 Task: Add an event with the title Second Strategy Discussion Meeting, date '2023/12/18', time 8:30 AM to 10:30 AMand add a description: Participants will learn how to provide feedback and constructive criticism in a constructive and respectful manner. They will practice giving and receiving feedback, focusing on specific behaviors and outcomes, and offering suggestions for improvement., put the event into Blue category, logged in from the account softage.2@softage.netand send the event invitation to softage.9@softage.net and softage.10@softage.net. Set a reminder for the event 30 minutes before
Action: Mouse moved to (114, 109)
Screenshot: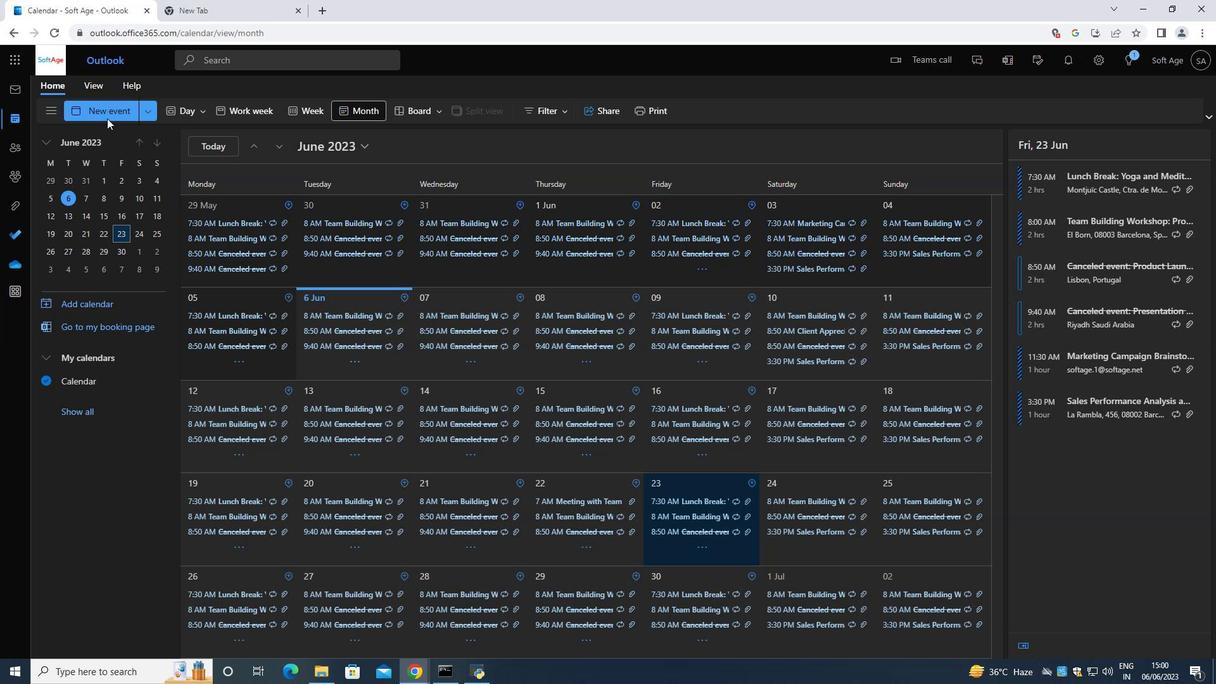 
Action: Mouse pressed left at (114, 109)
Screenshot: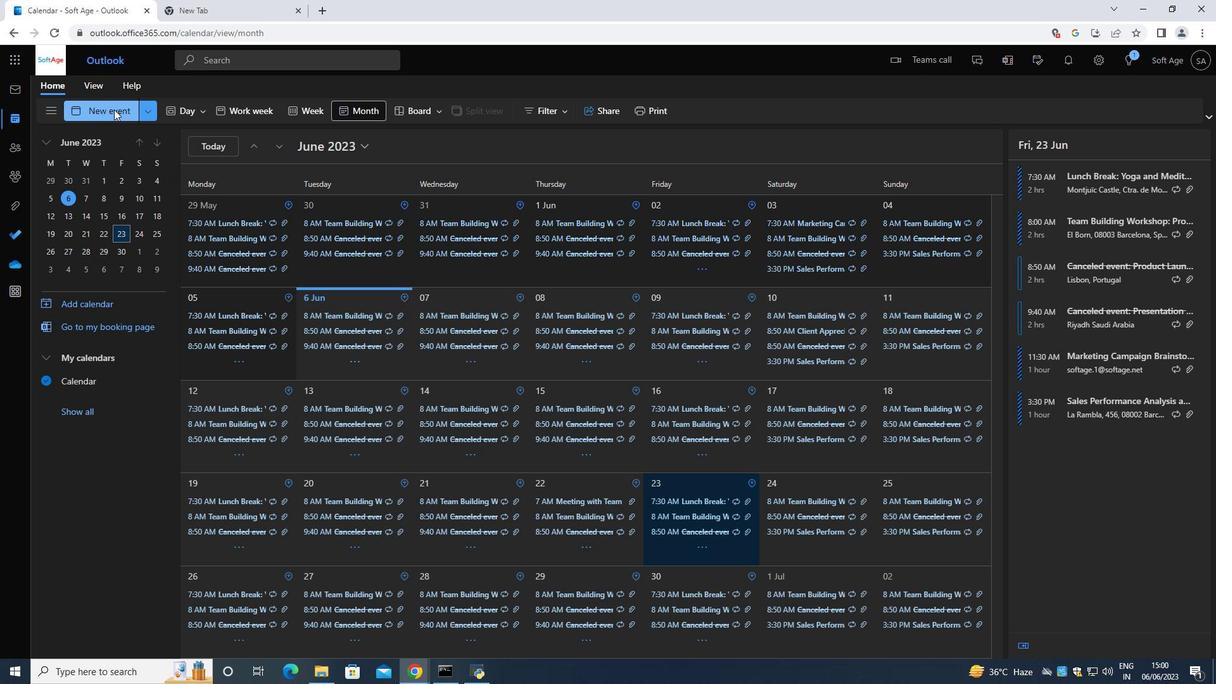 
Action: Mouse moved to (513, 129)
Screenshot: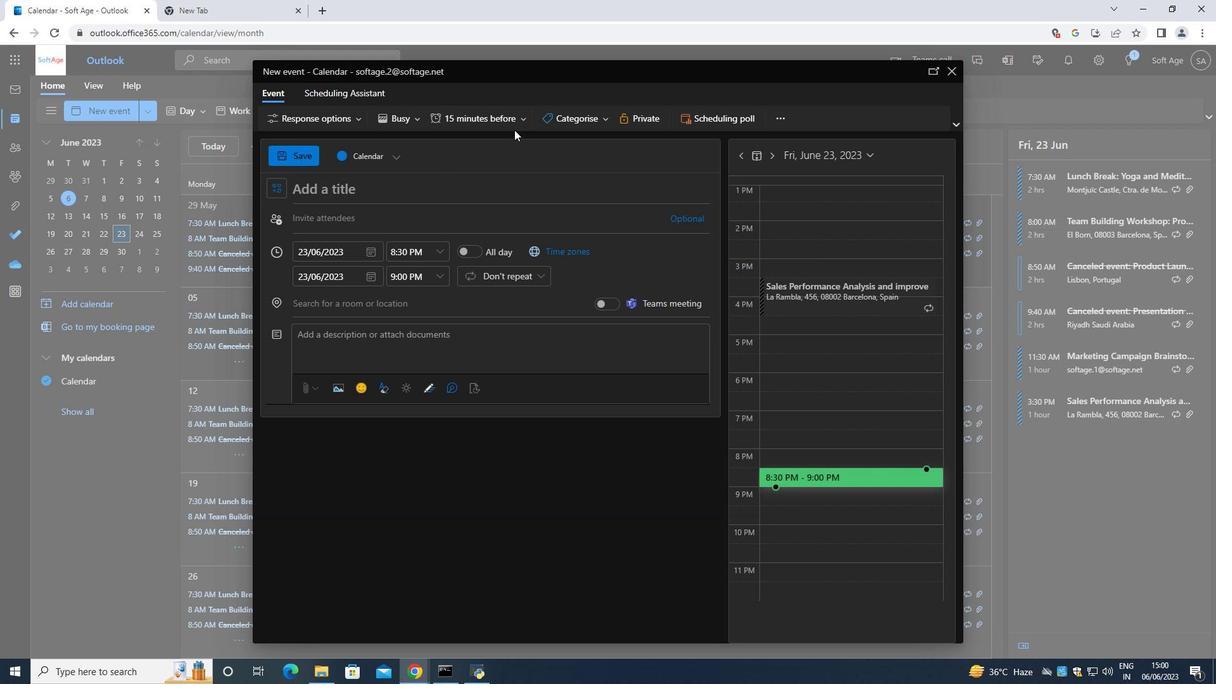 
Action: Key pressed <Key.shift>Second<Key.space><Key.shift>D<Key.backspace>Strategy<Key.space><Key.shift><Key.shift><Key.shift><Key.shift><Key.shift><Key.shift><Key.shift><Key.shift><Key.shift><Key.shift><Key.shift>Discussion<Key.space>
Screenshot: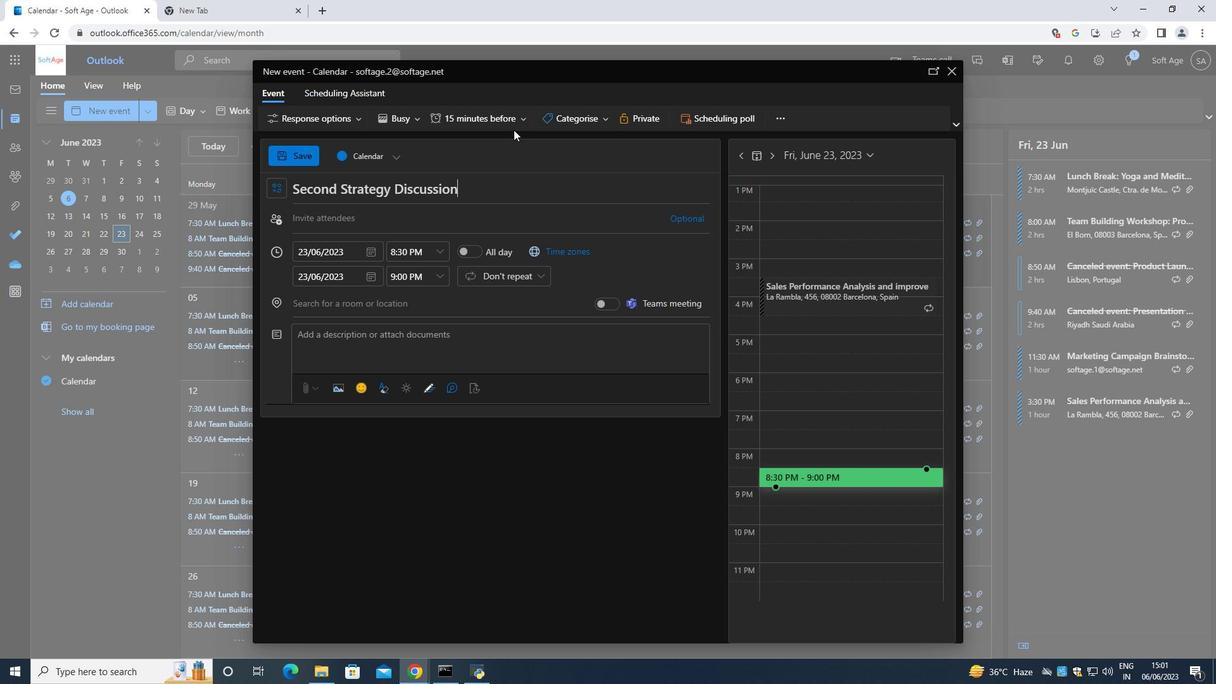 
Action: Mouse moved to (371, 250)
Screenshot: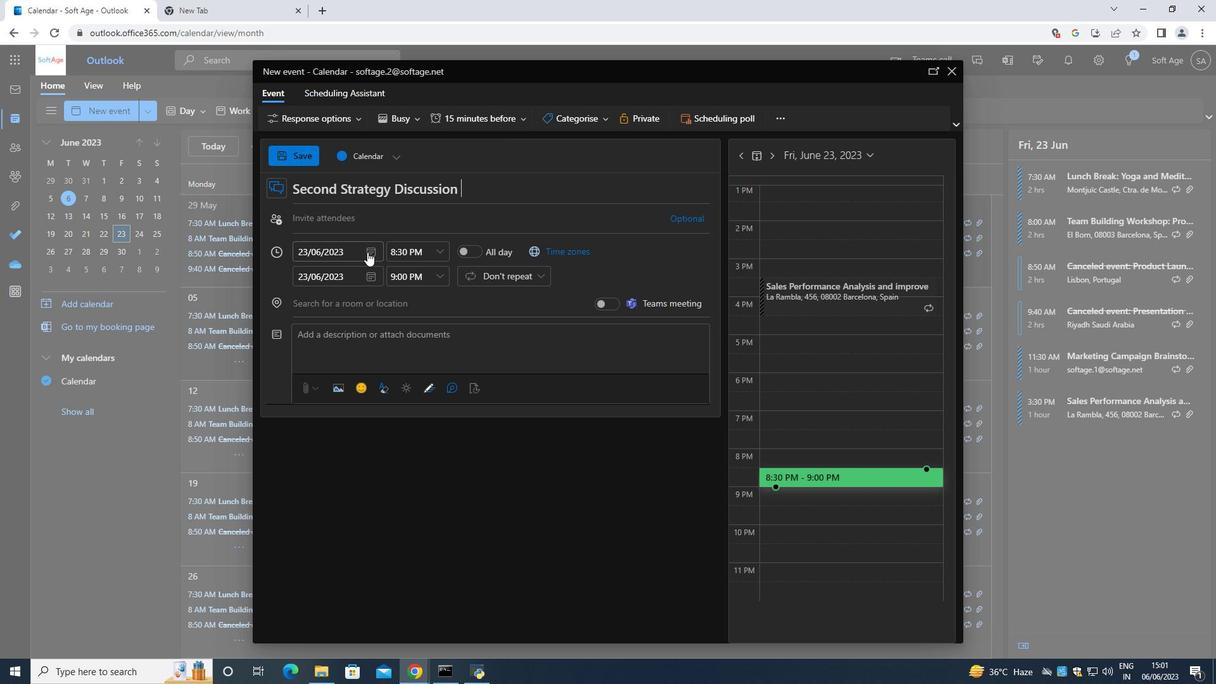 
Action: Mouse pressed left at (371, 250)
Screenshot: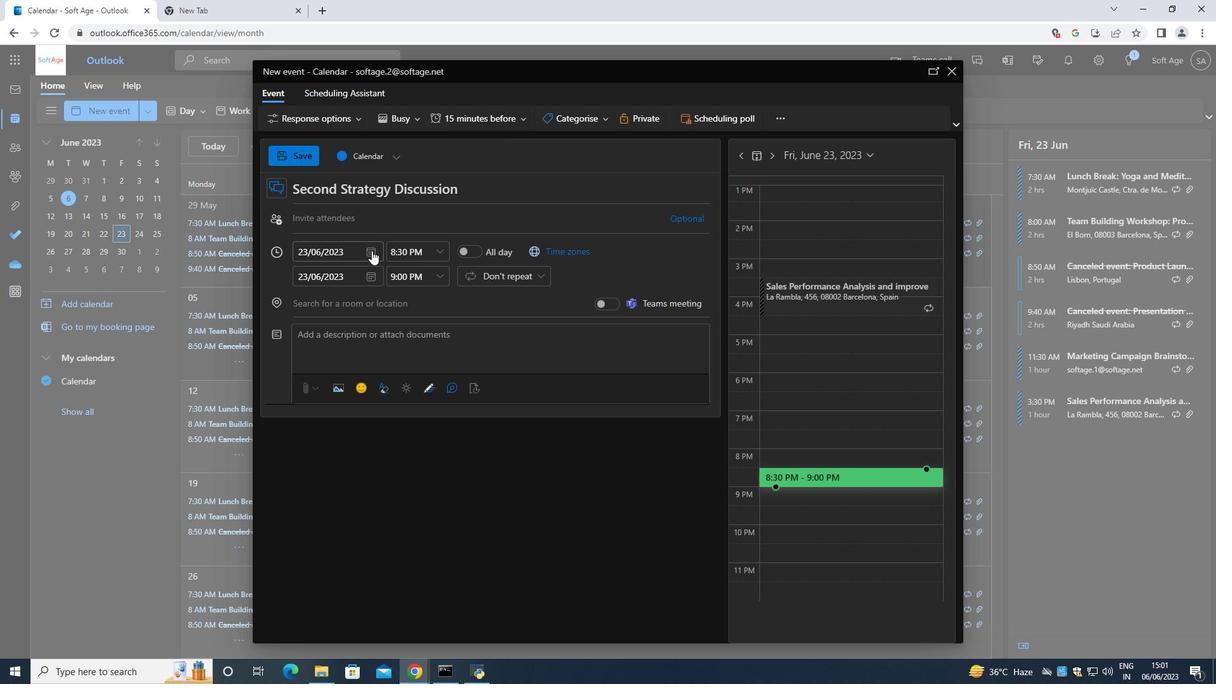 
Action: Mouse moved to (411, 277)
Screenshot: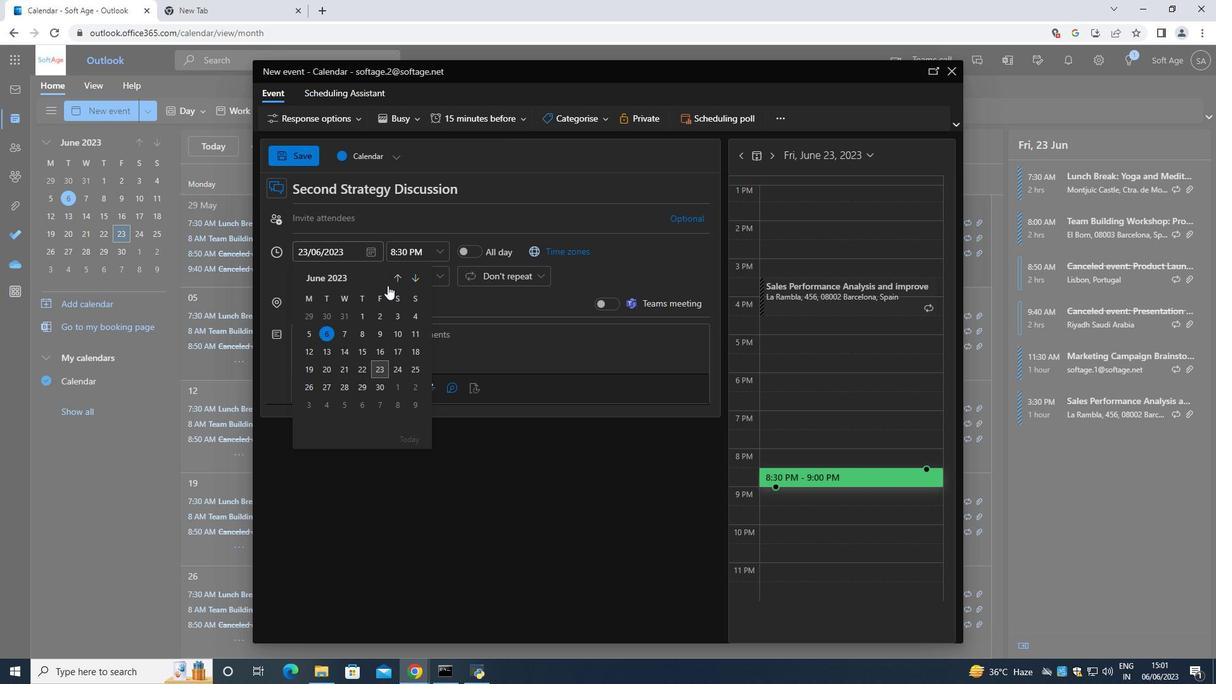 
Action: Mouse pressed left at (411, 277)
Screenshot: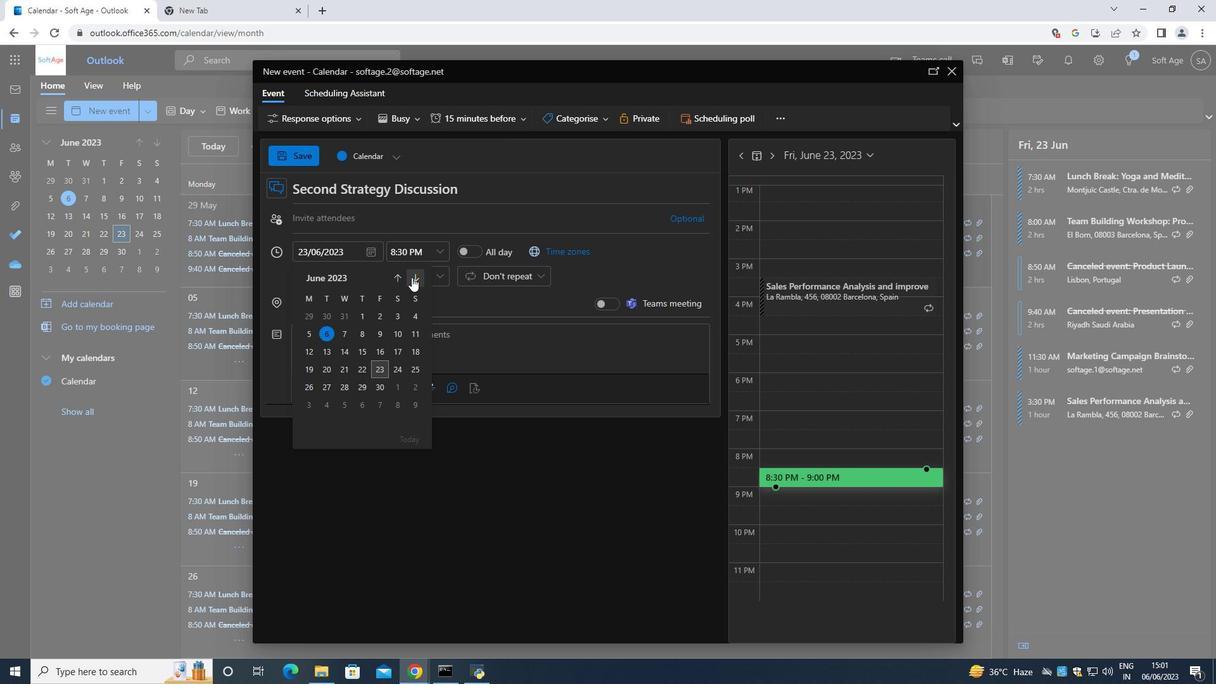 
Action: Mouse moved to (411, 276)
Screenshot: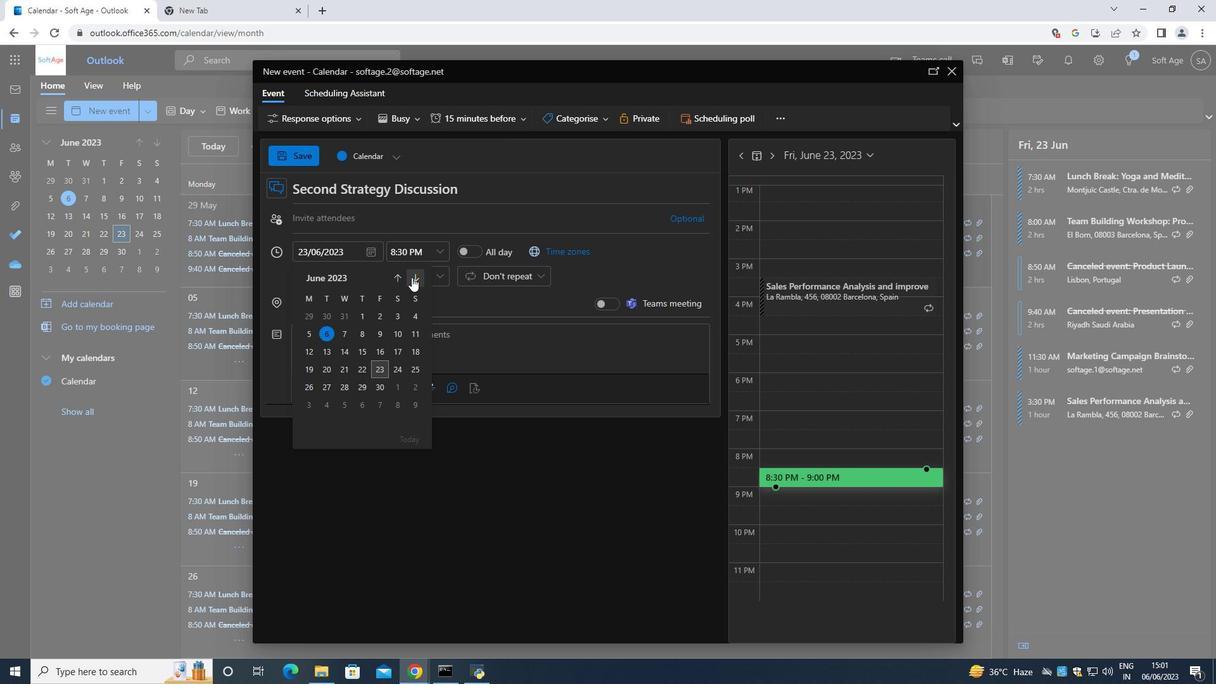 
Action: Mouse pressed left at (411, 276)
Screenshot: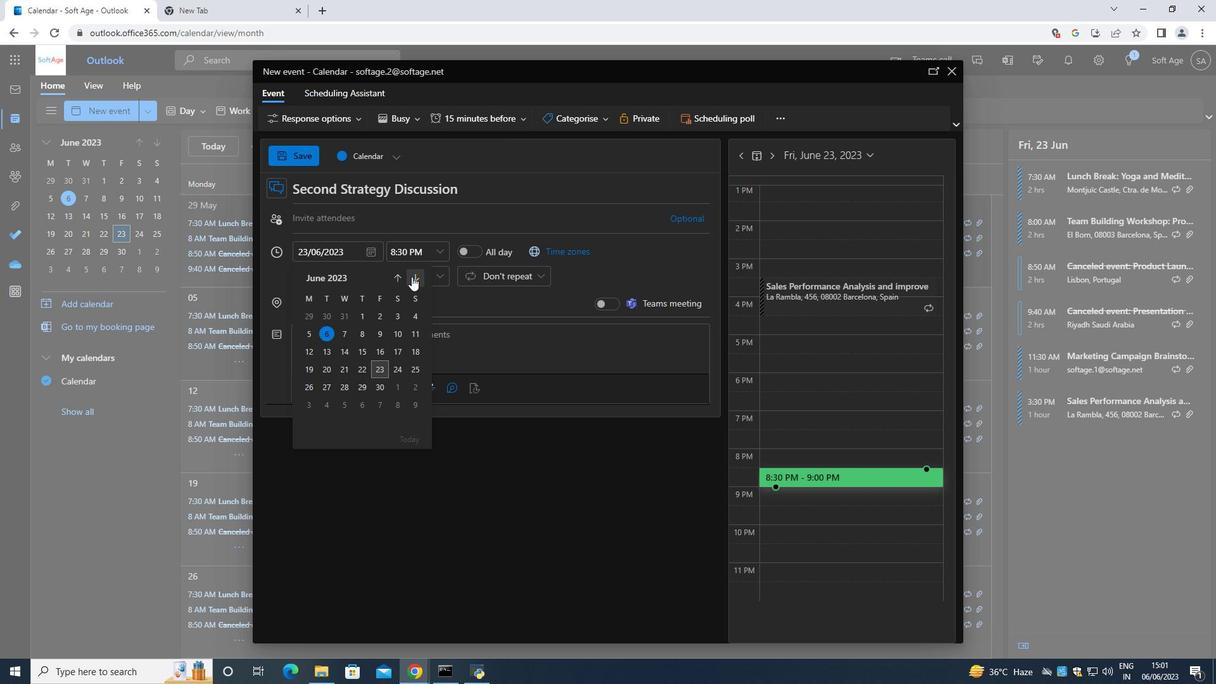 
Action: Mouse pressed left at (411, 276)
Screenshot: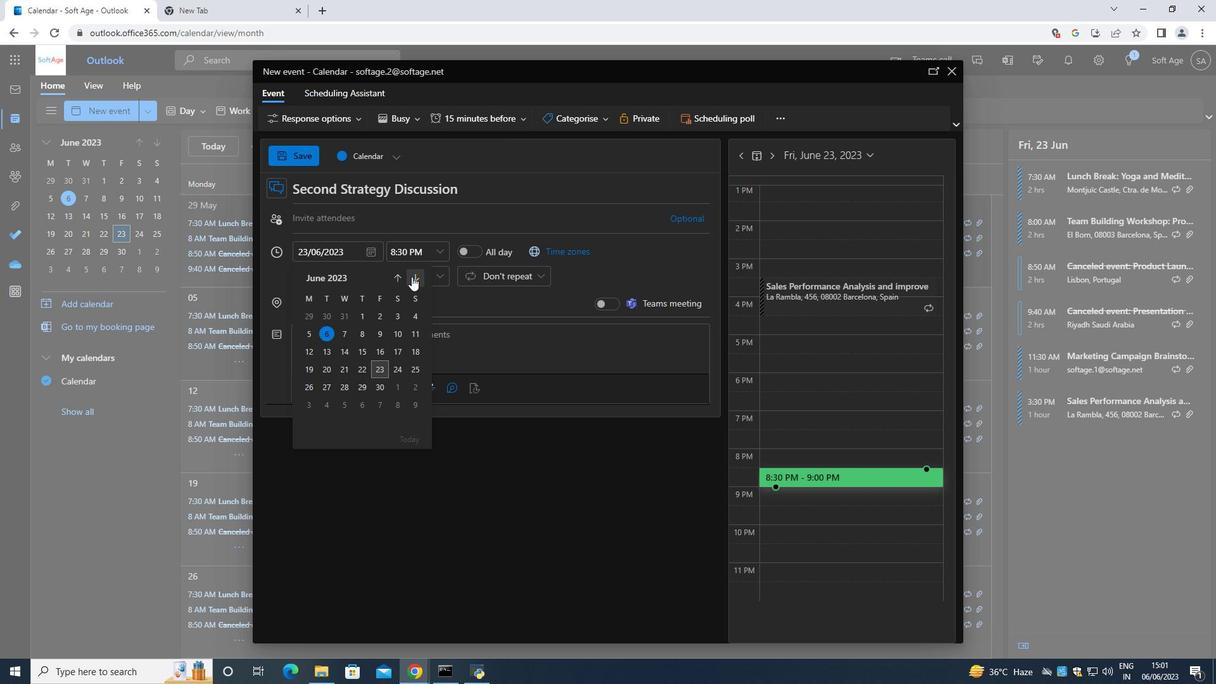 
Action: Mouse pressed left at (411, 276)
Screenshot: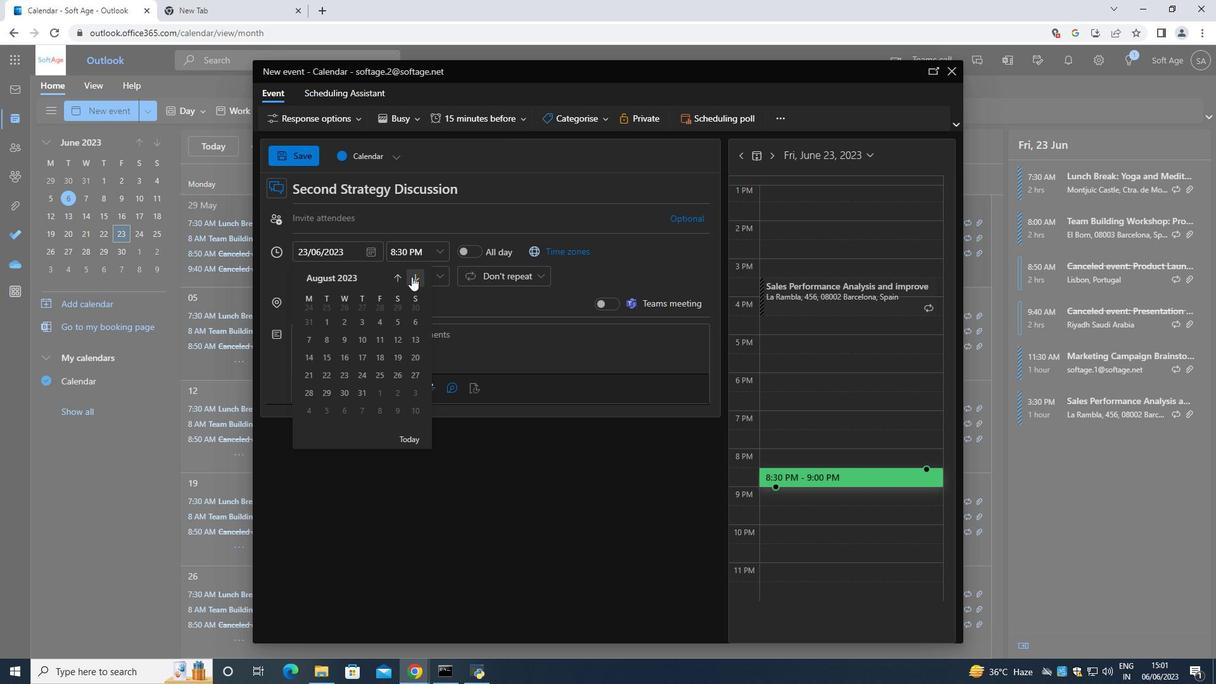 
Action: Mouse pressed left at (411, 276)
Screenshot: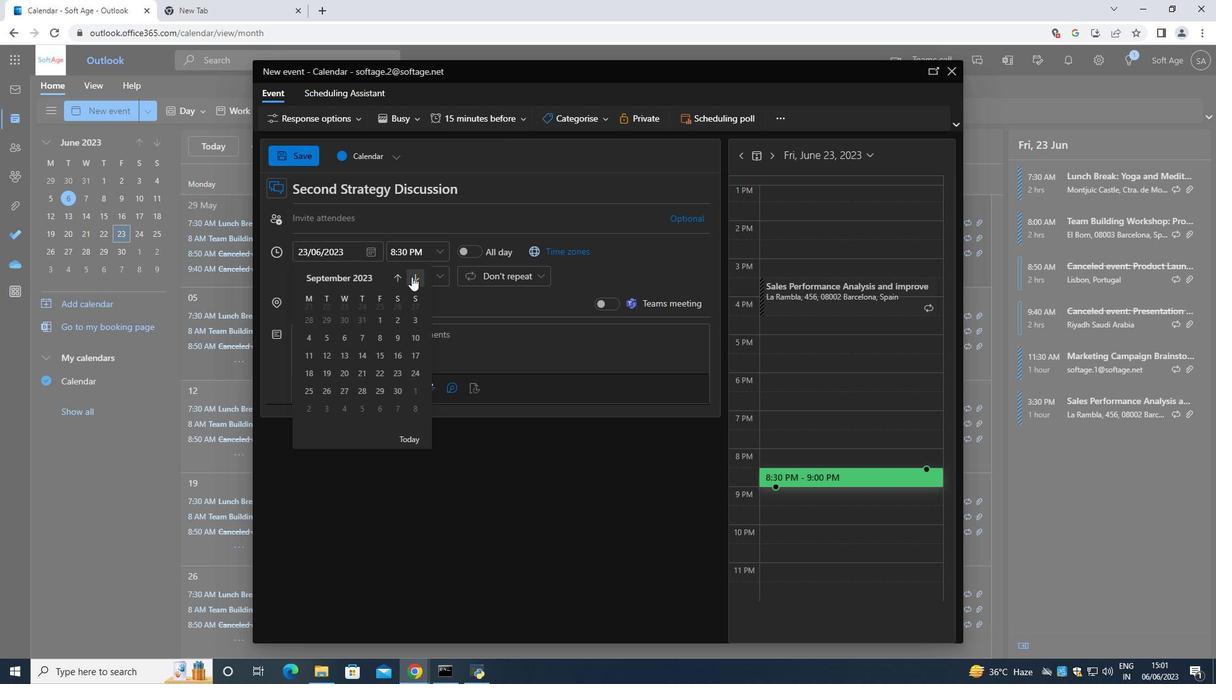 
Action: Mouse moved to (411, 276)
Screenshot: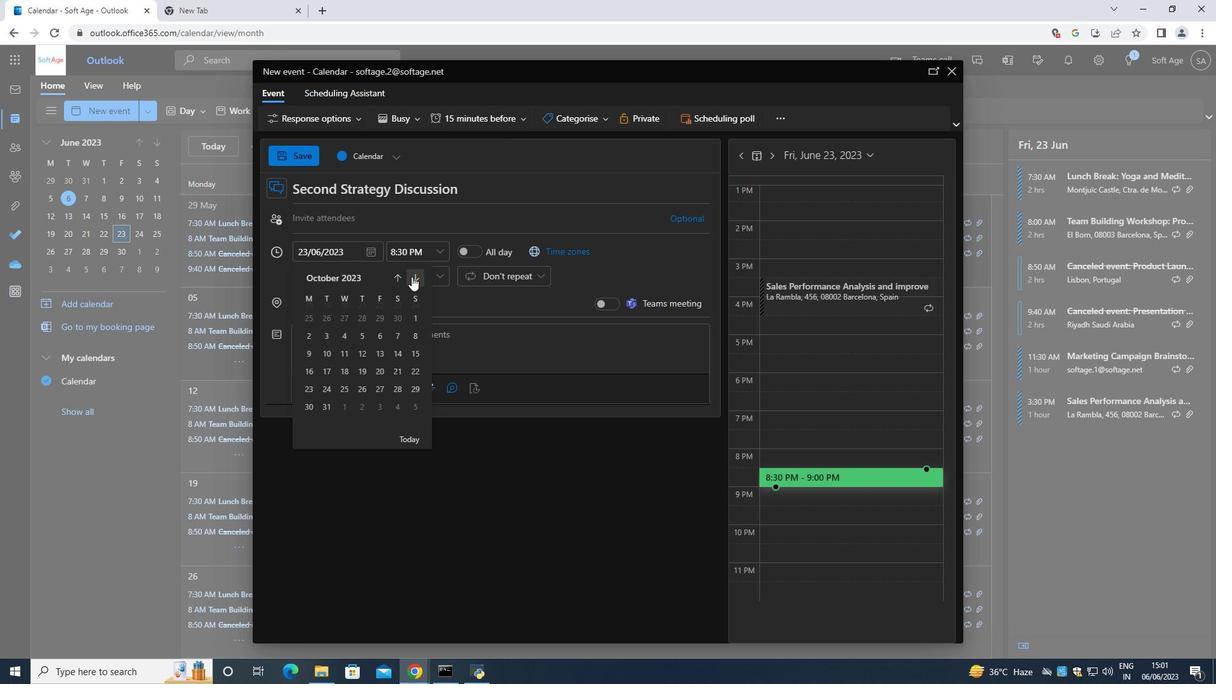 
Action: Mouse pressed left at (411, 276)
Screenshot: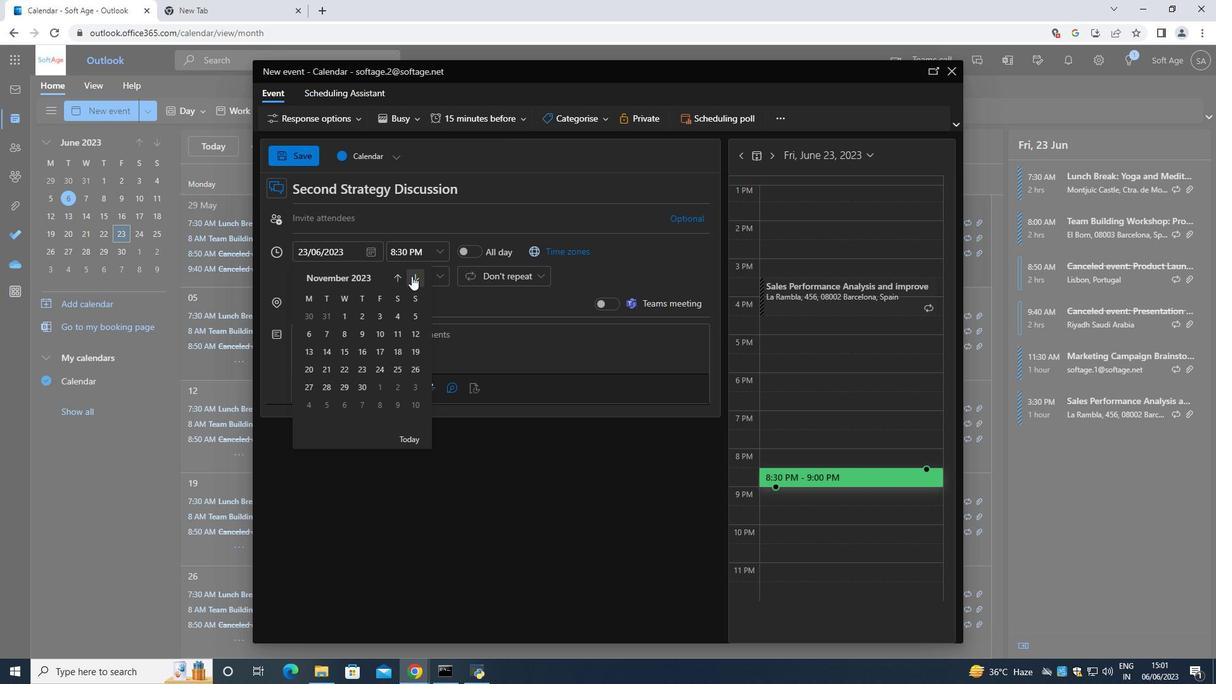 
Action: Mouse moved to (313, 371)
Screenshot: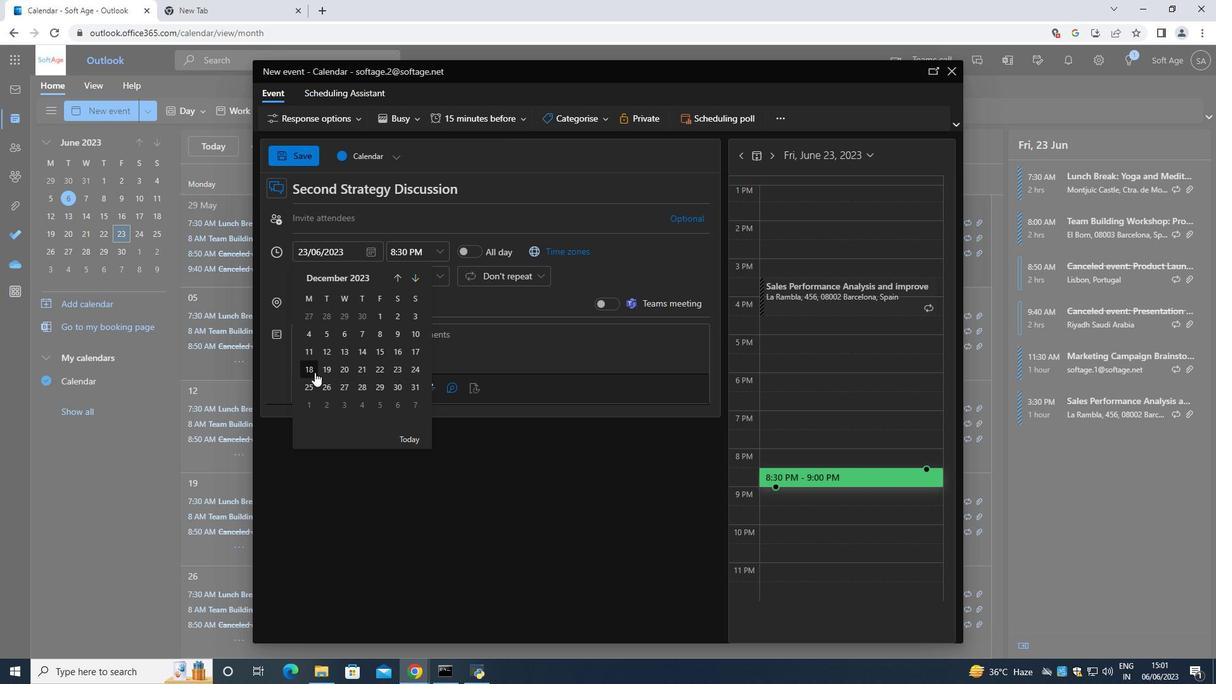 
Action: Mouse pressed left at (313, 371)
Screenshot: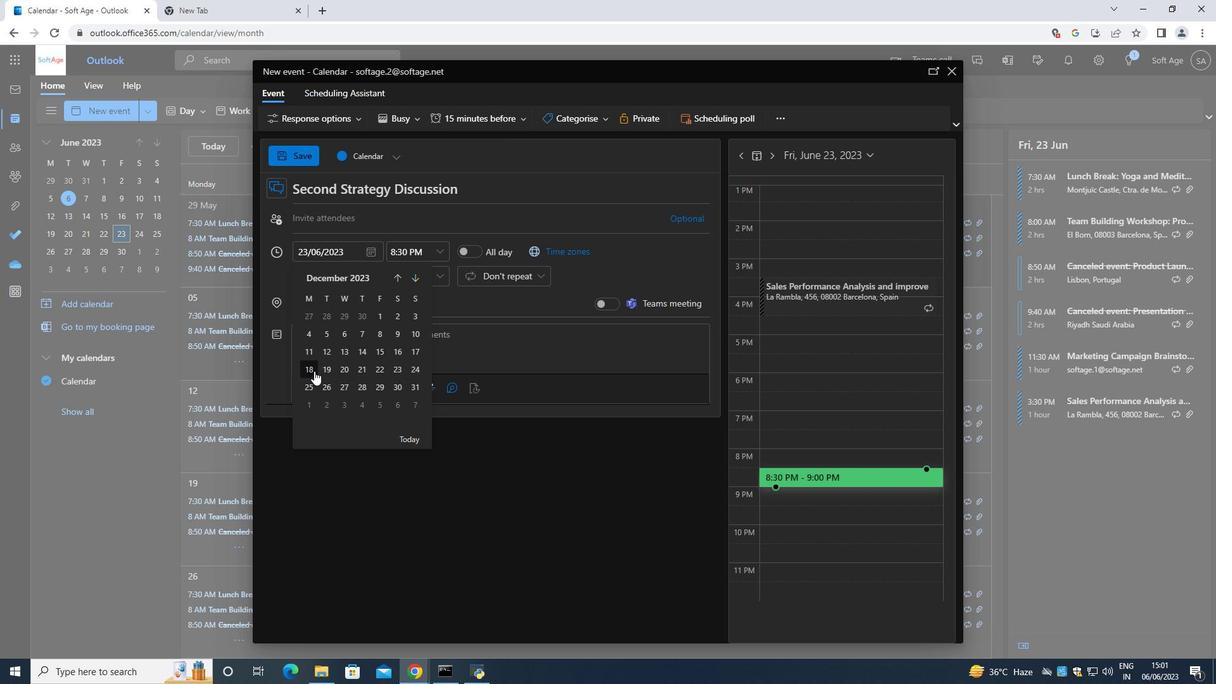 
Action: Mouse moved to (437, 248)
Screenshot: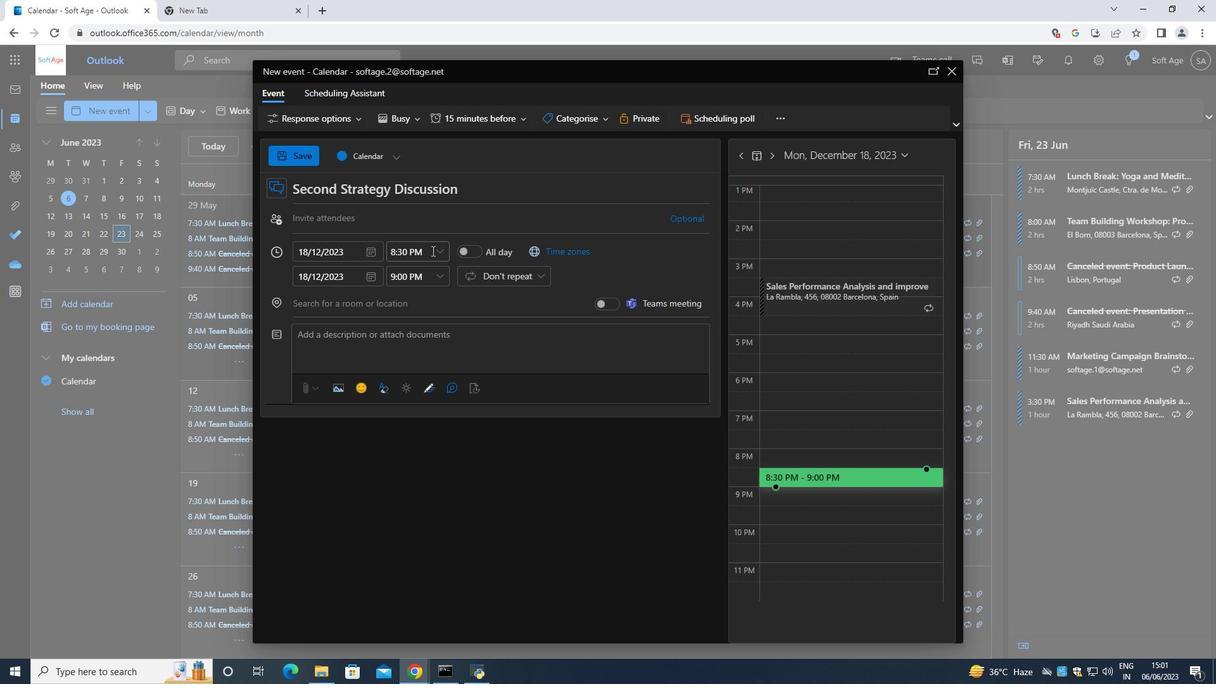 
Action: Mouse pressed left at (437, 248)
Screenshot: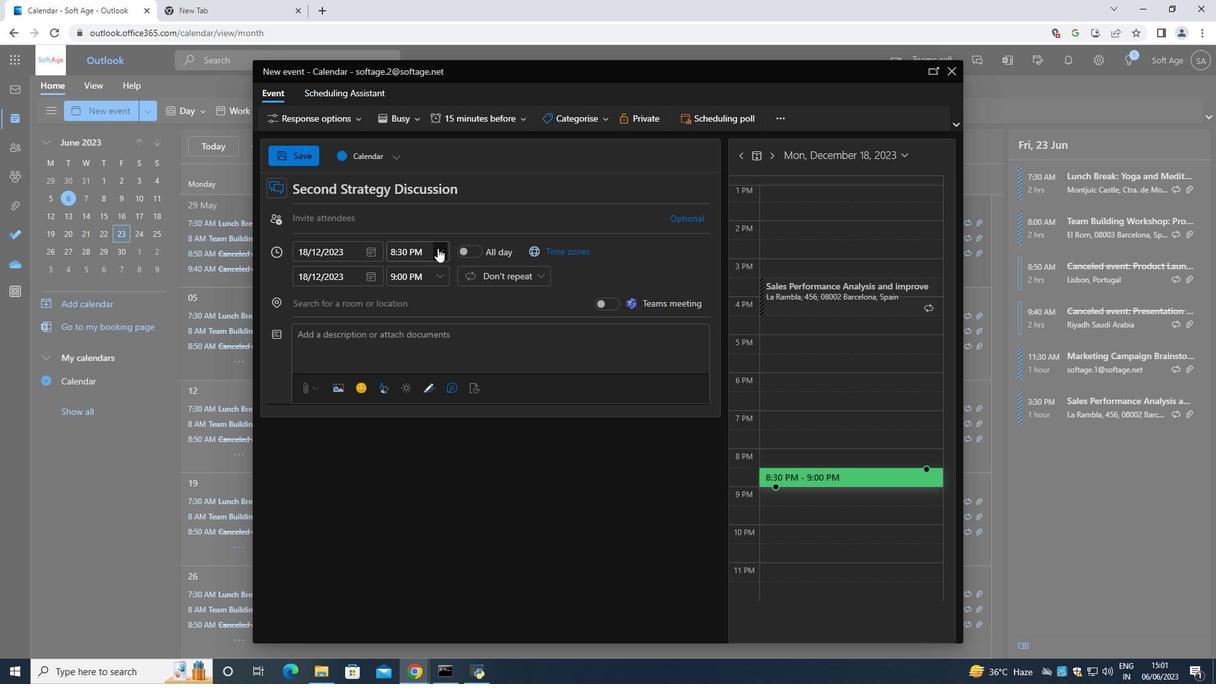
Action: Mouse moved to (428, 294)
Screenshot: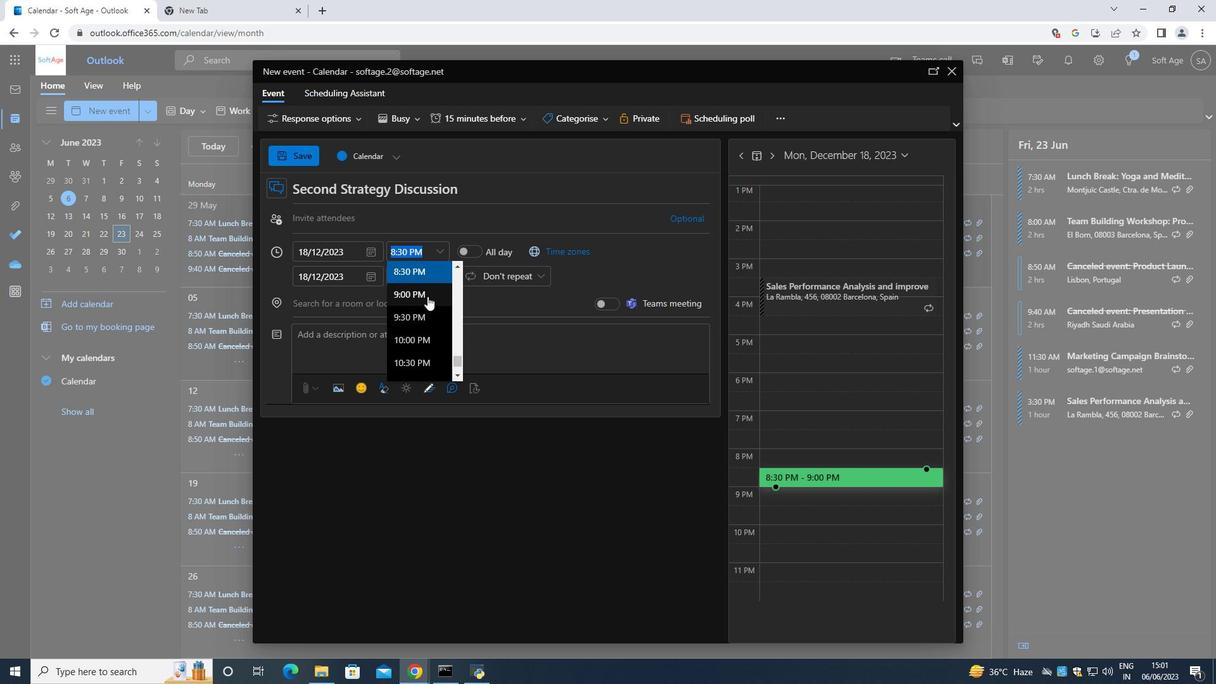 
Action: Mouse scrolled (428, 295) with delta (0, 0)
Screenshot: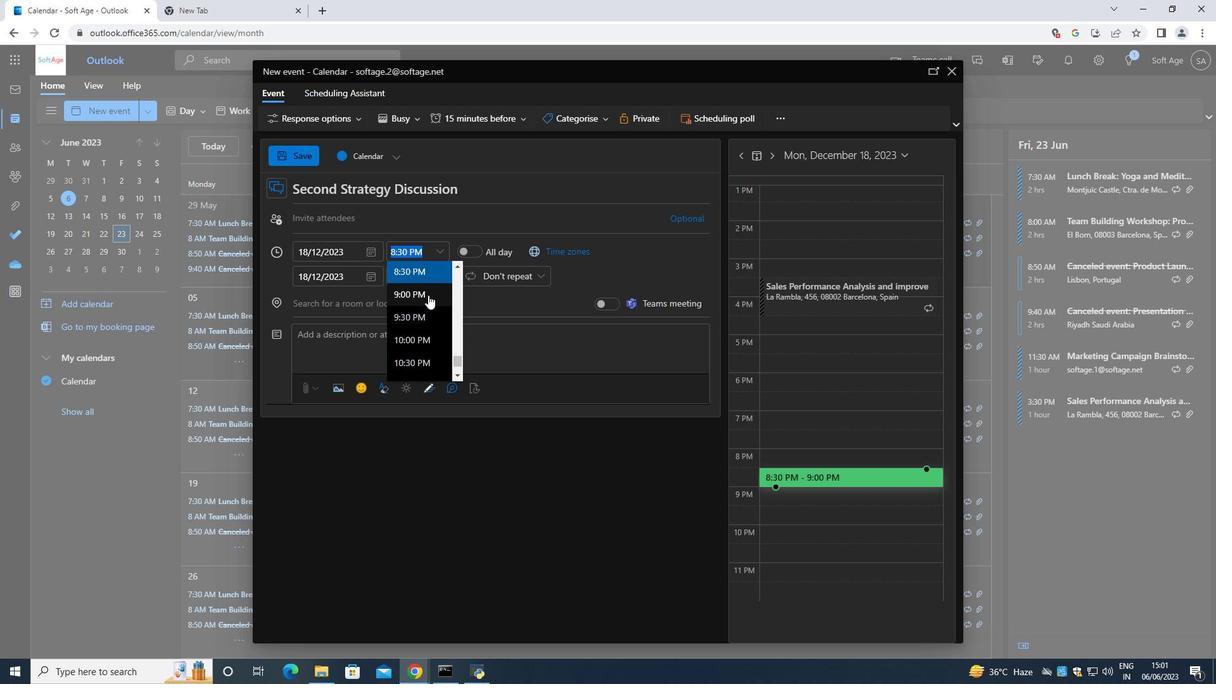 
Action: Mouse moved to (428, 294)
Screenshot: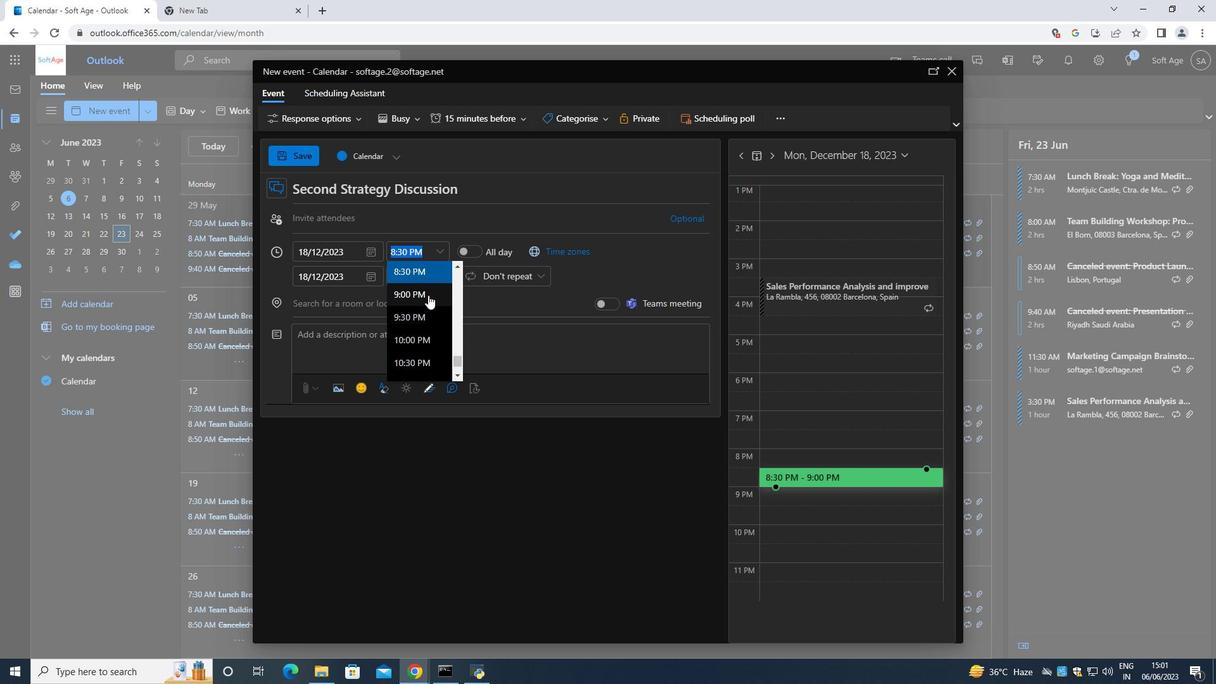 
Action: Mouse scrolled (428, 295) with delta (0, 0)
Screenshot: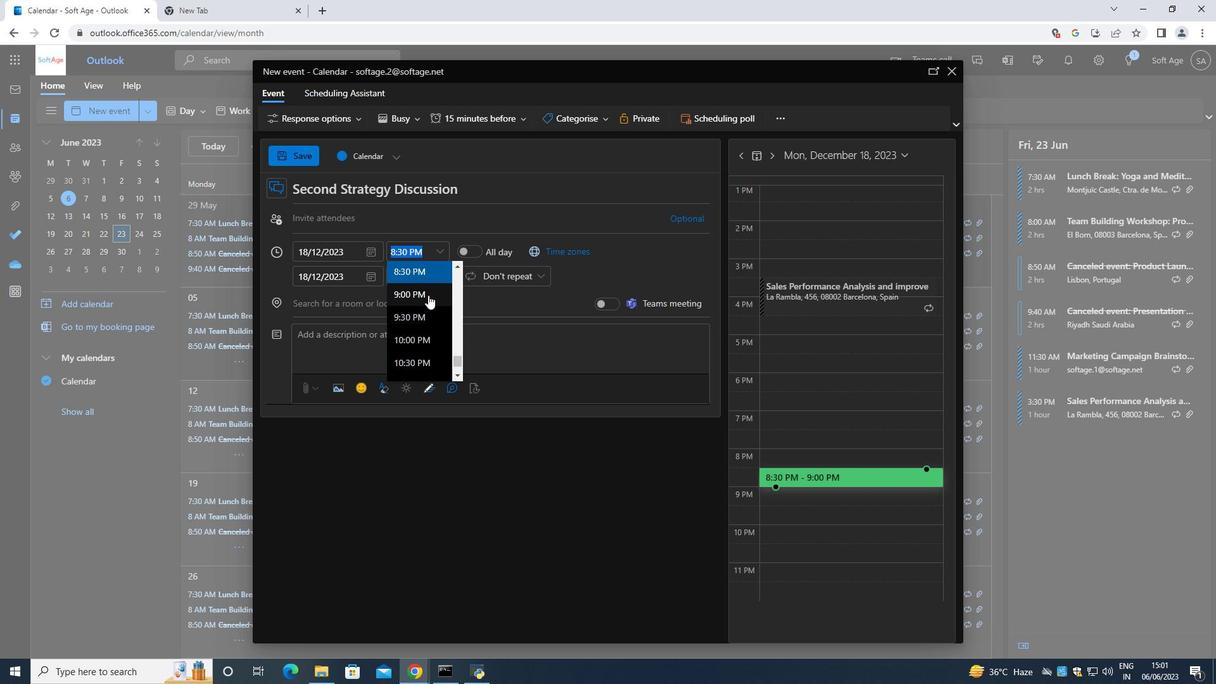 
Action: Mouse scrolled (428, 295) with delta (0, 0)
Screenshot: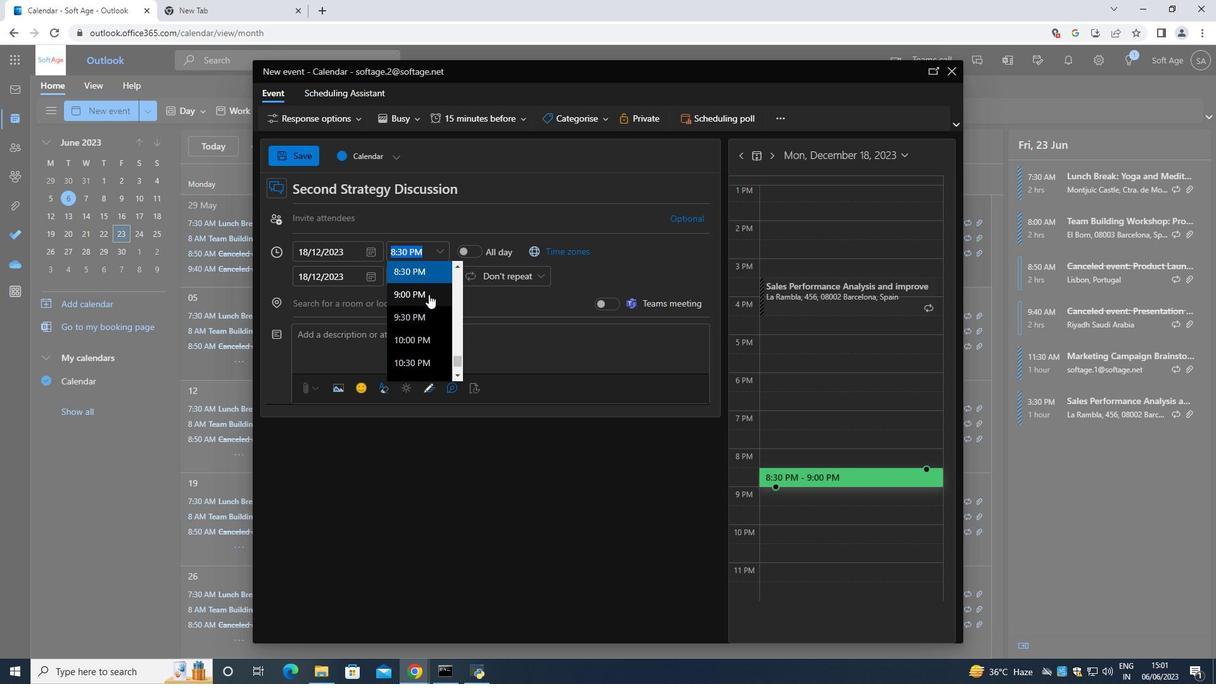 
Action: Mouse scrolled (428, 295) with delta (0, 0)
Screenshot: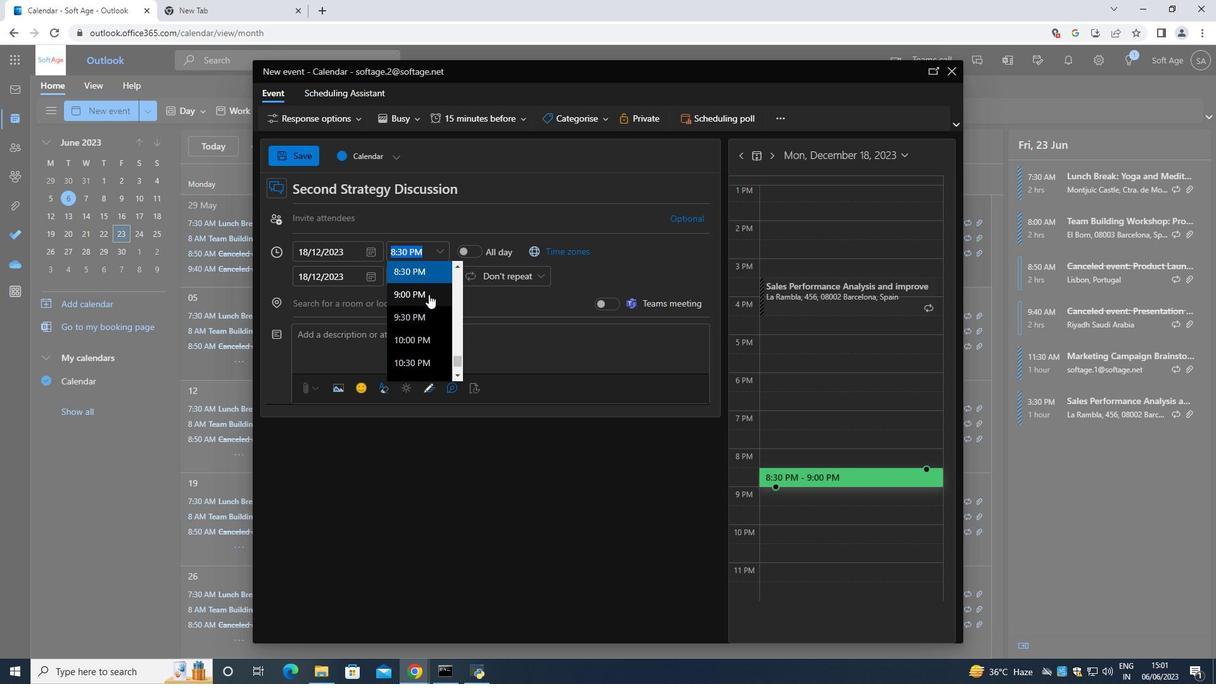 
Action: Mouse moved to (428, 292)
Screenshot: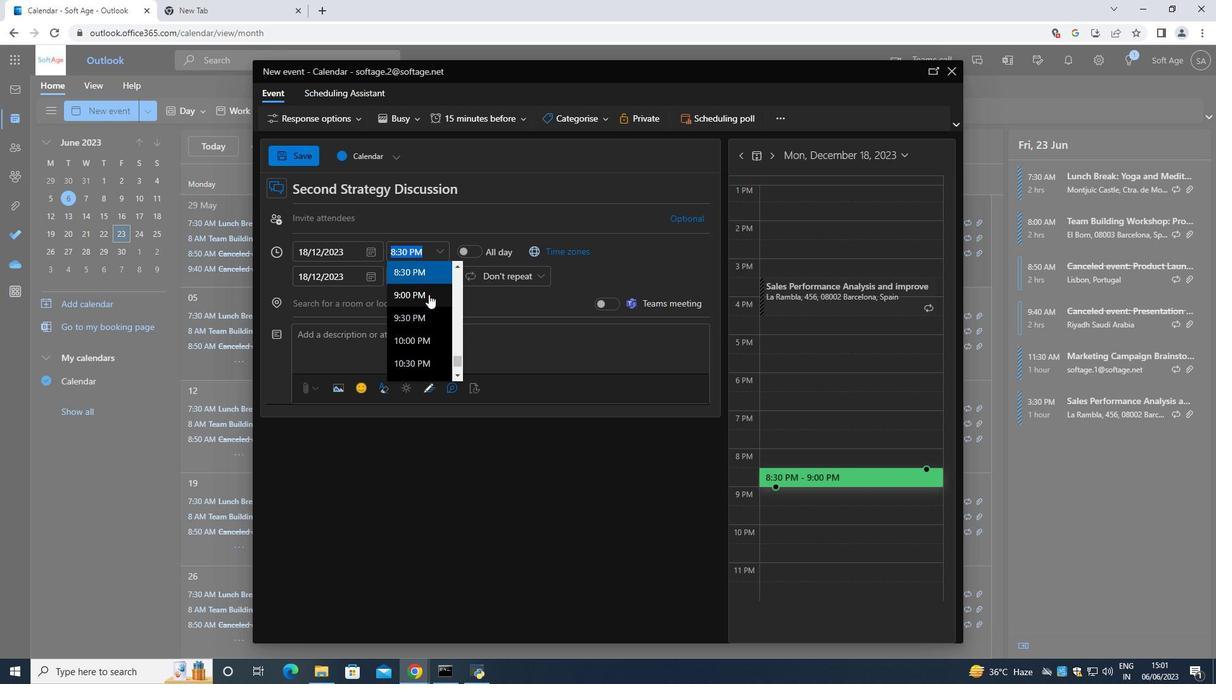 
Action: Mouse scrolled (428, 292) with delta (0, 0)
Screenshot: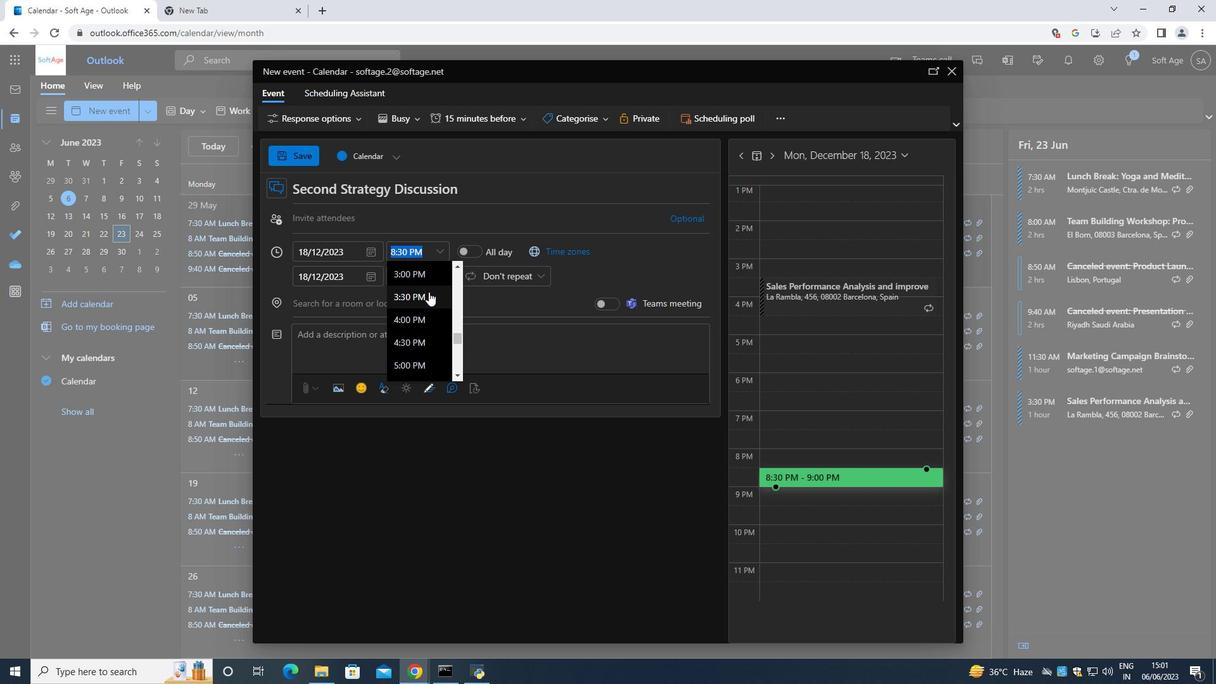 
Action: Mouse scrolled (428, 292) with delta (0, 0)
Screenshot: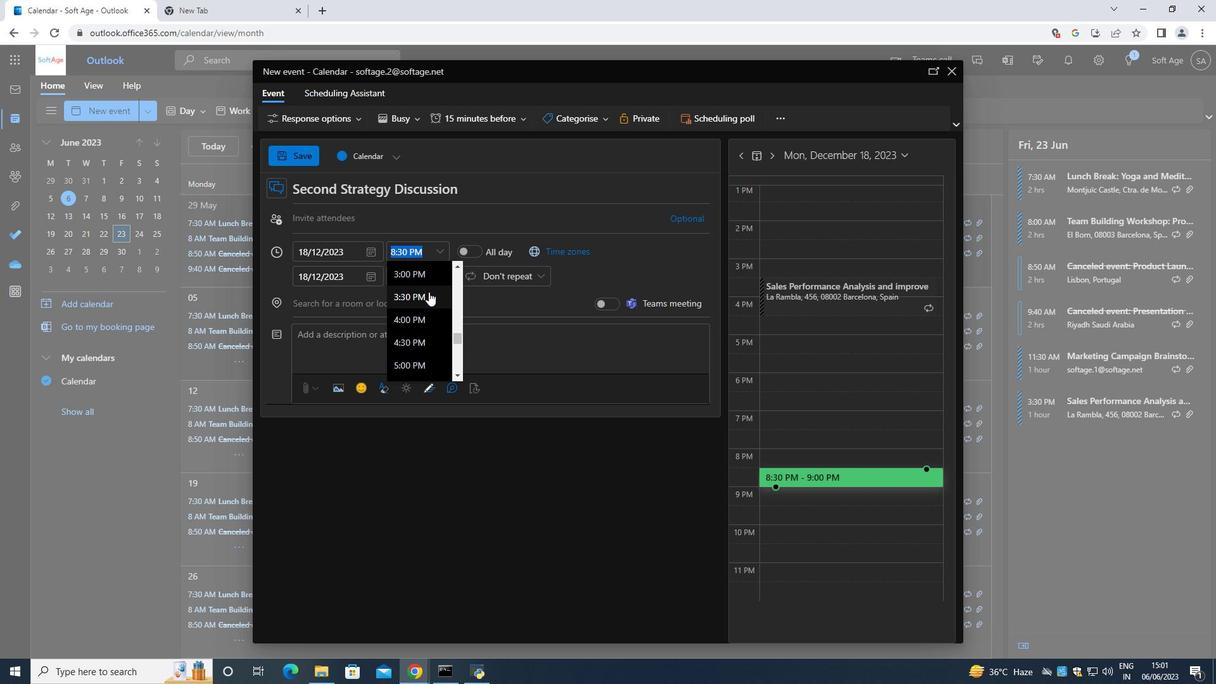 
Action: Mouse scrolled (428, 292) with delta (0, 0)
Screenshot: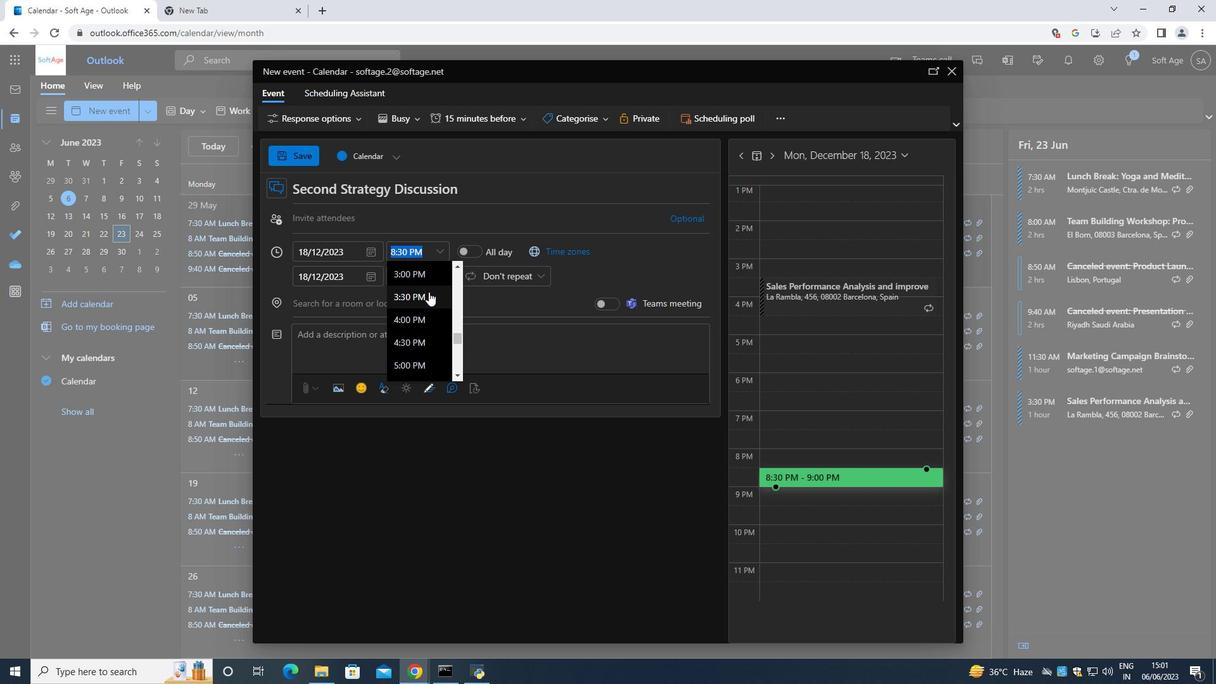 
Action: Mouse scrolled (428, 292) with delta (0, 0)
Screenshot: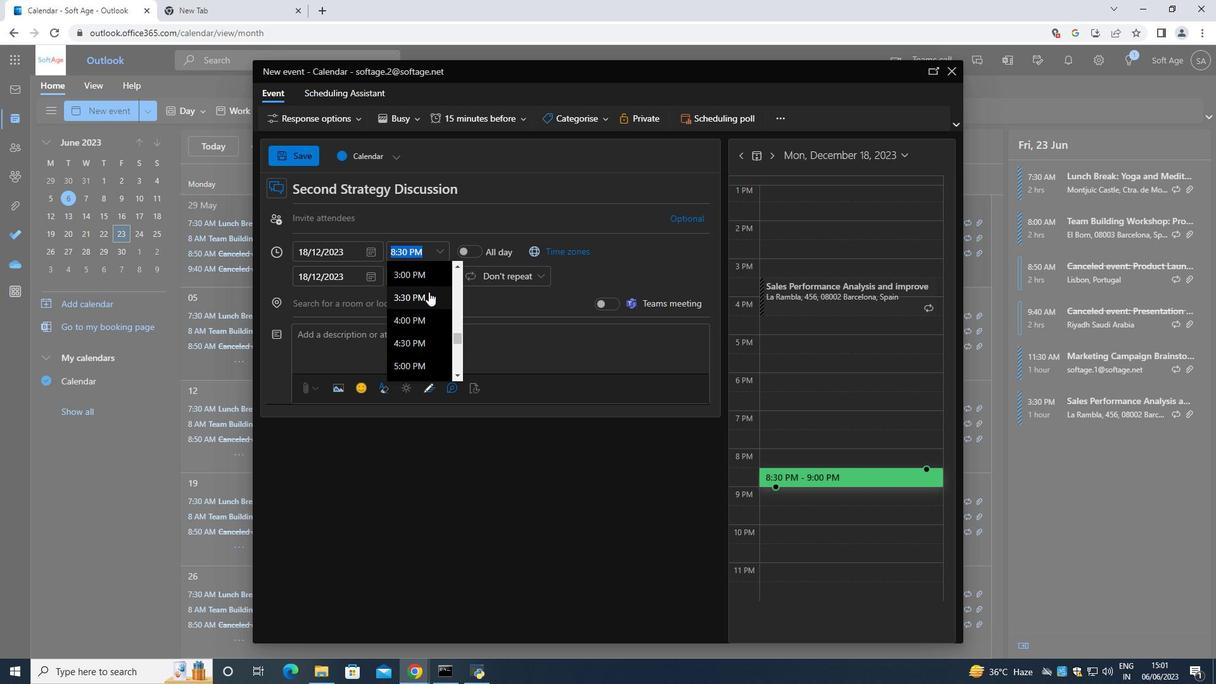 
Action: Mouse scrolled (428, 292) with delta (0, 0)
Screenshot: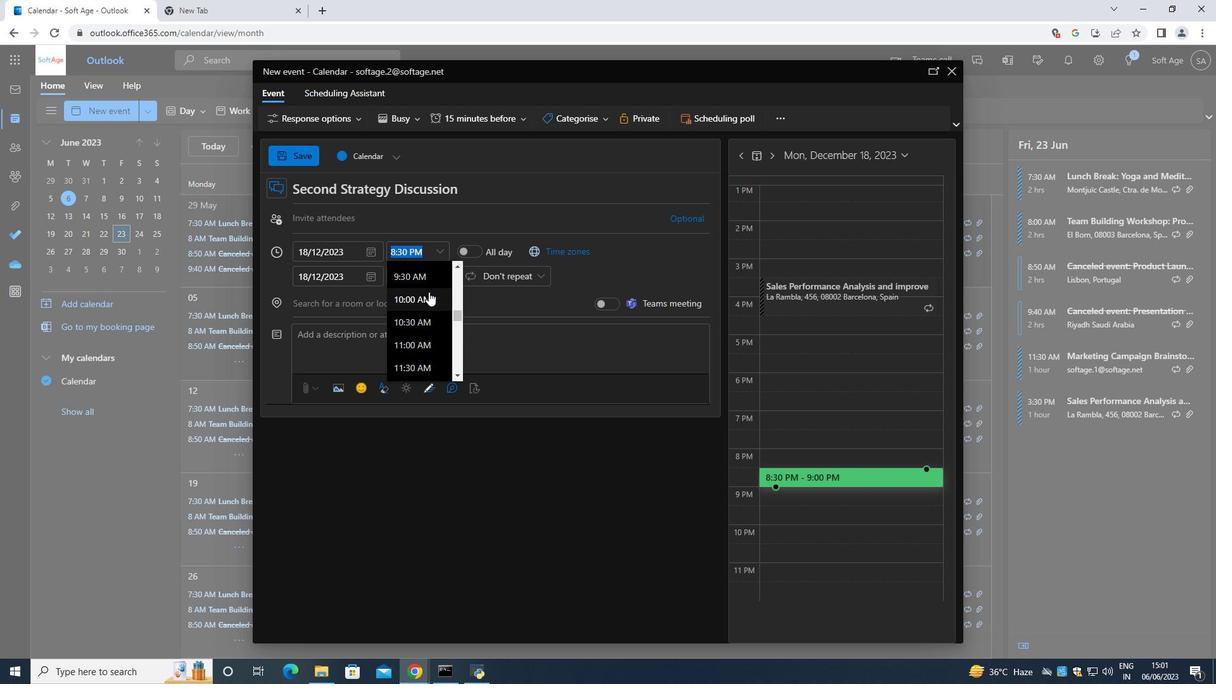 
Action: Mouse moved to (414, 285)
Screenshot: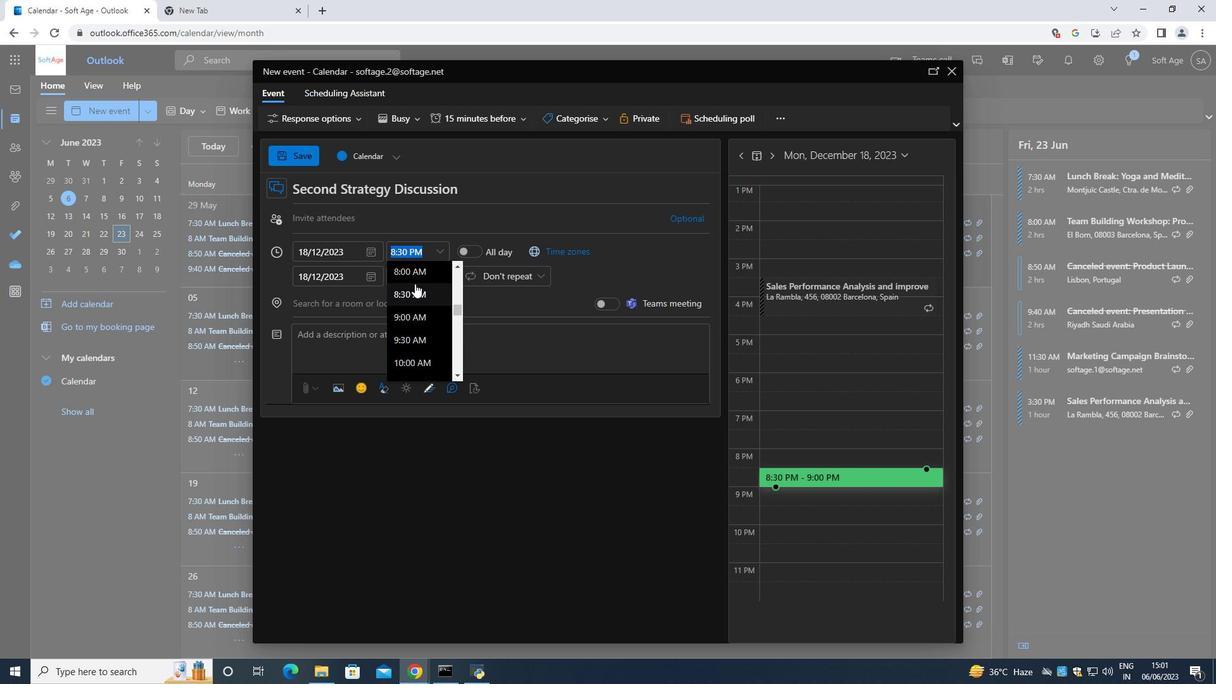
Action: Mouse pressed left at (414, 285)
Screenshot: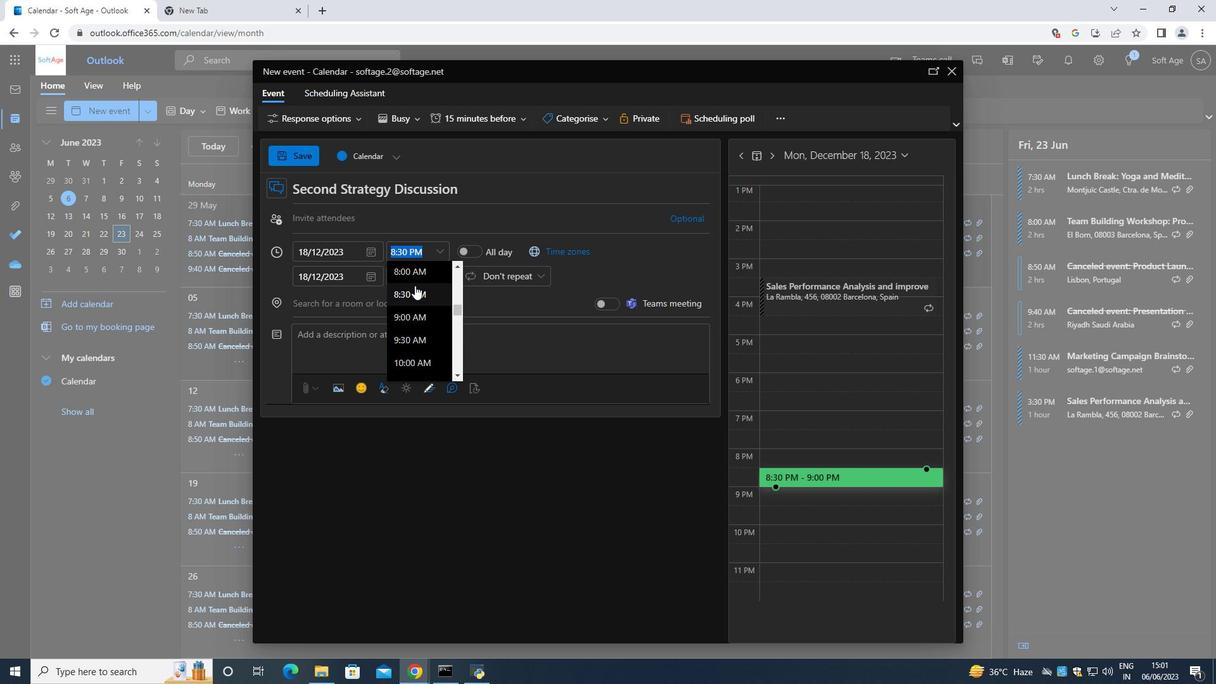 
Action: Mouse moved to (433, 281)
Screenshot: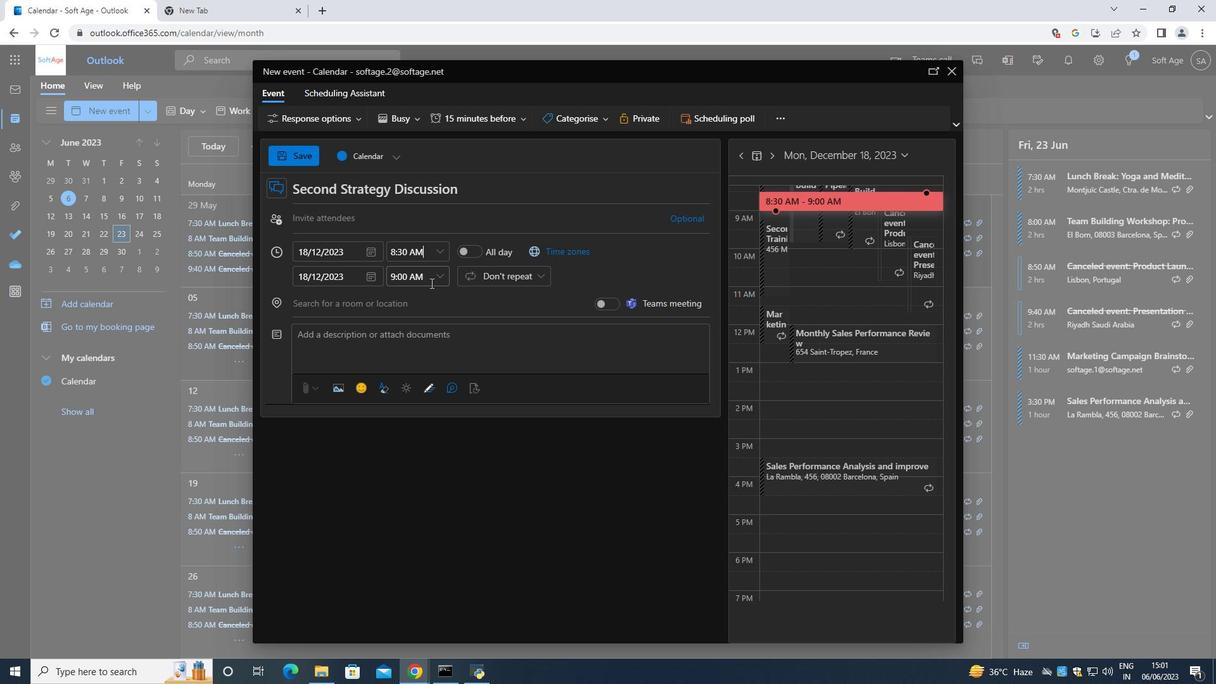 
Action: Mouse pressed left at (433, 281)
Screenshot: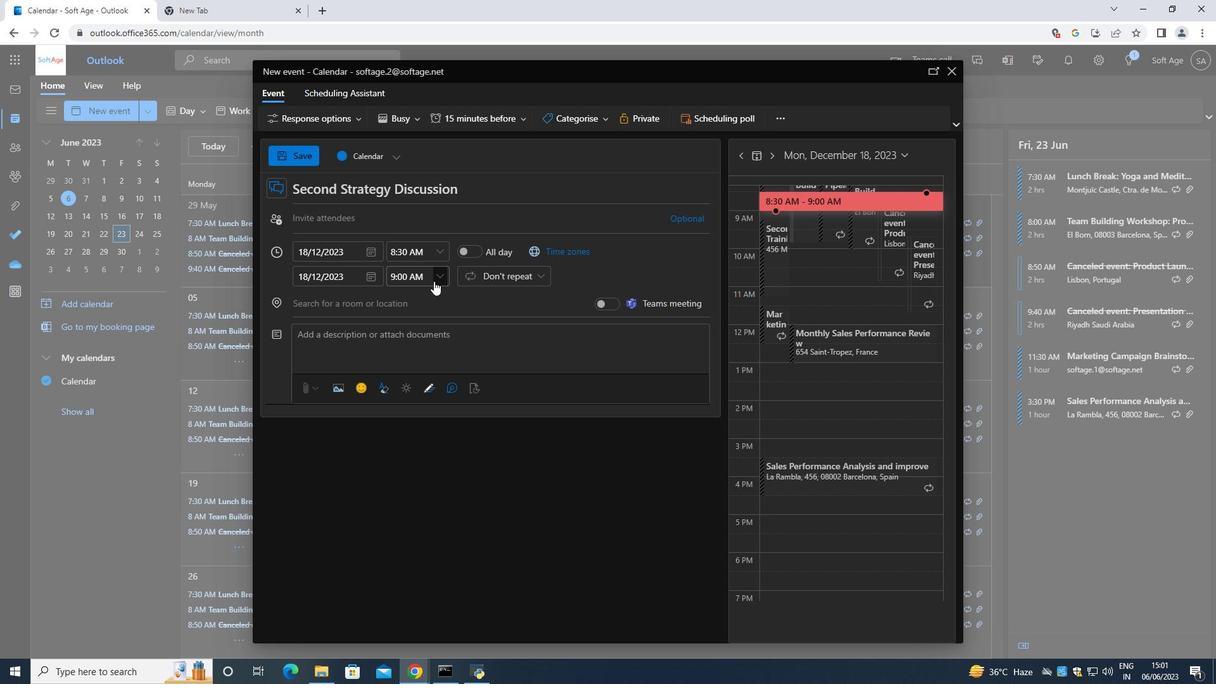 
Action: Mouse moved to (413, 364)
Screenshot: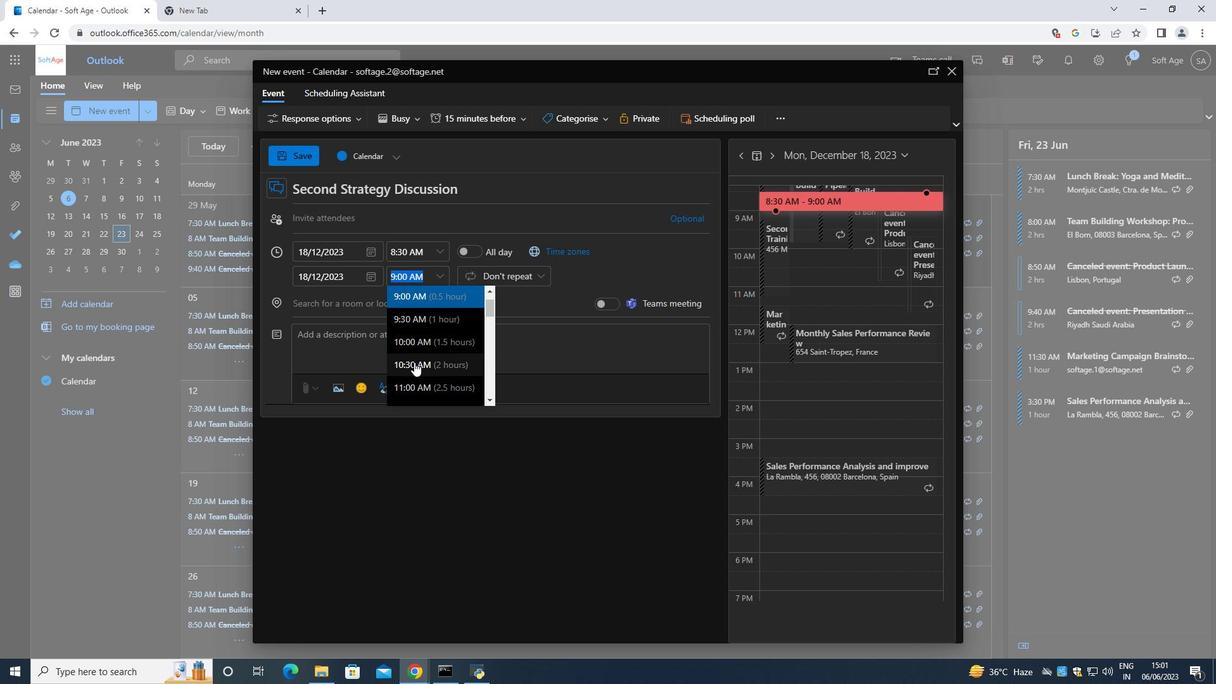 
Action: Mouse pressed left at (413, 364)
Screenshot: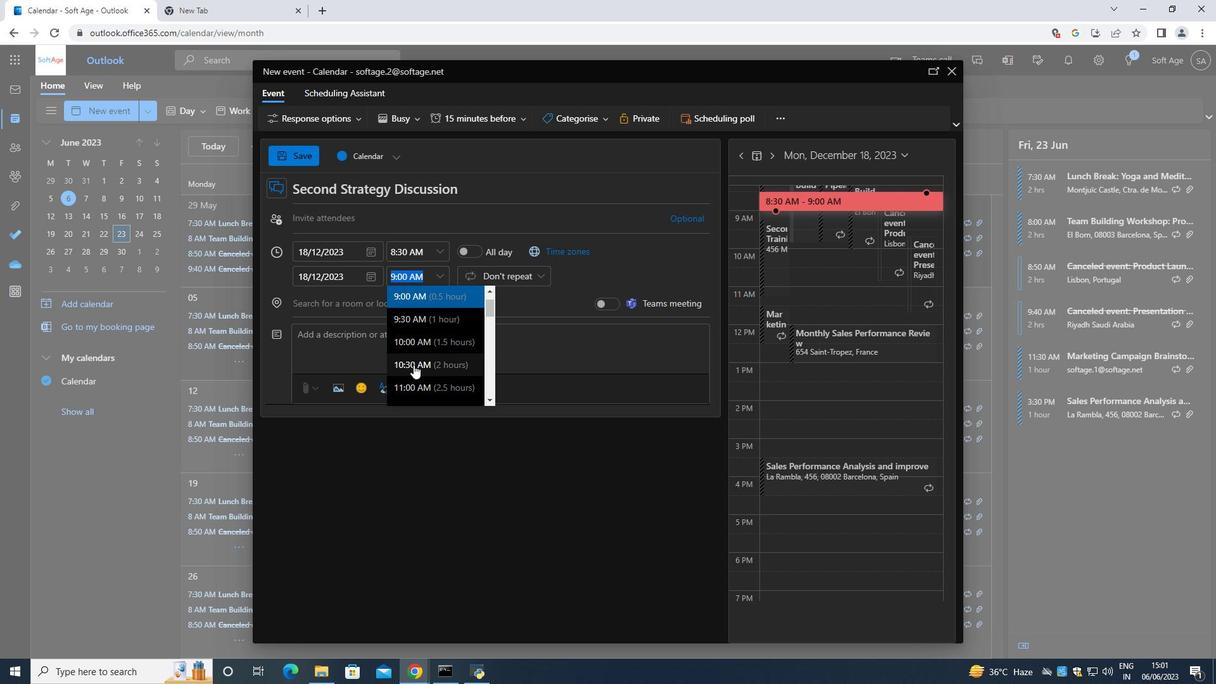 
Action: Mouse moved to (400, 353)
Screenshot: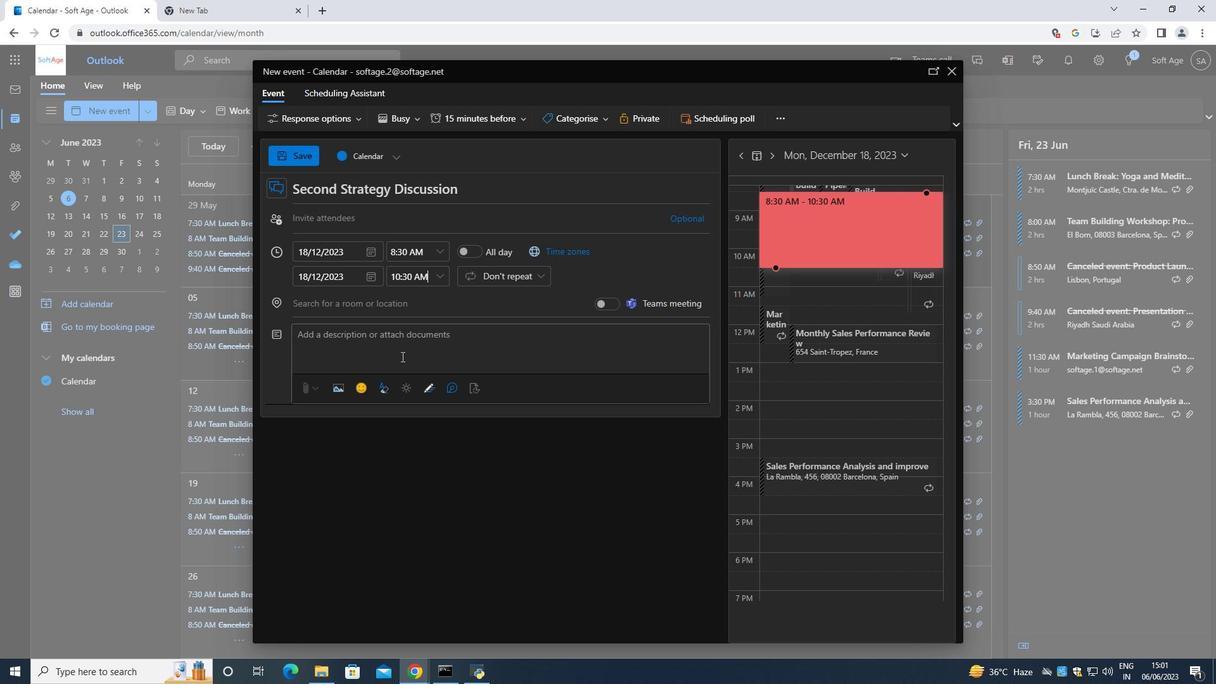 
Action: Mouse pressed left at (400, 353)
Screenshot: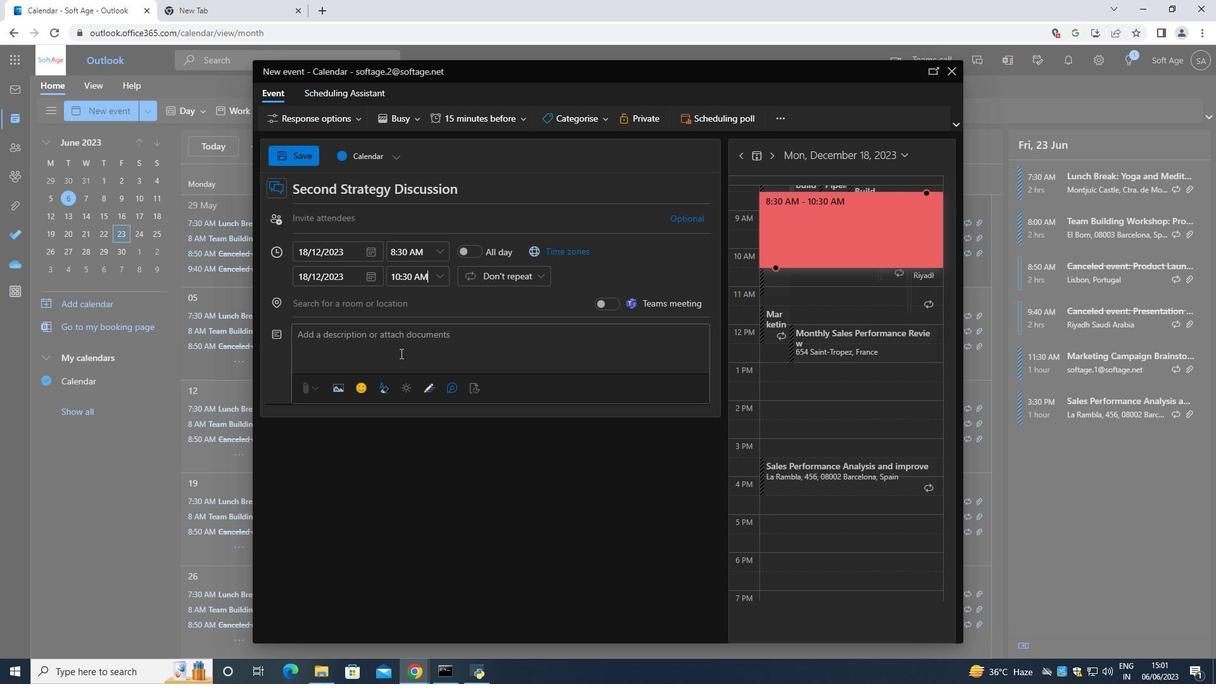 
Action: Mouse moved to (390, 354)
Screenshot: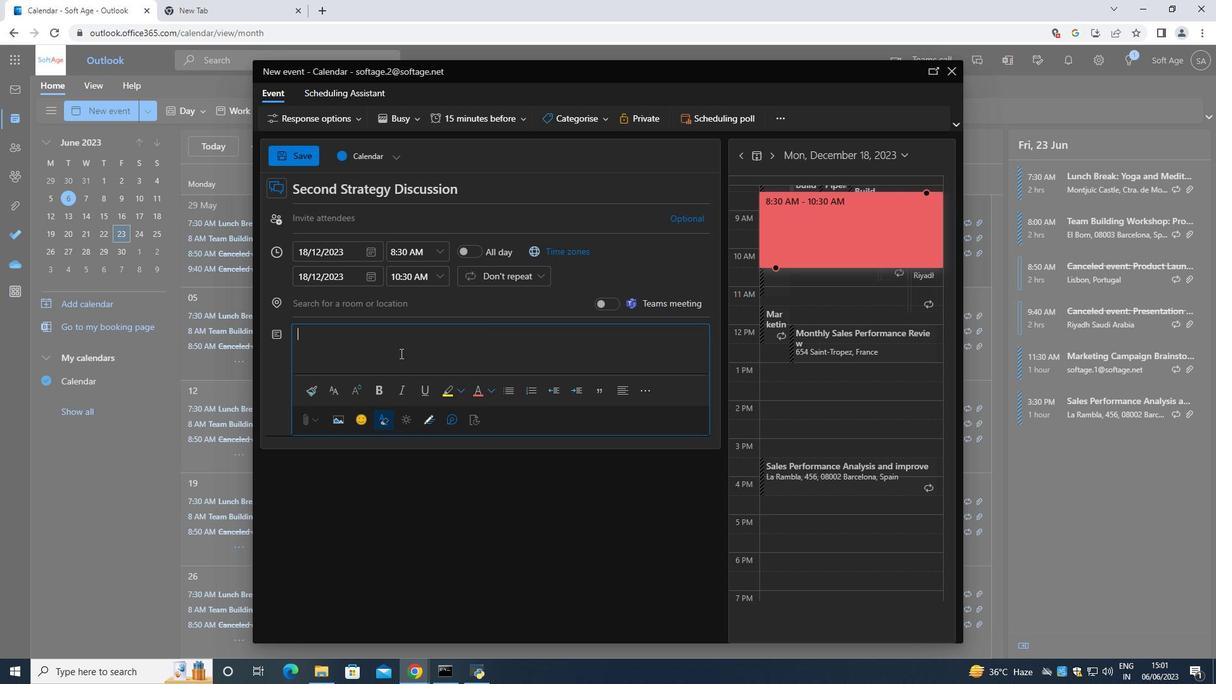 
Action: Key pressed <Key.shift>Participants<Key.space>will<Key.space>lw<Key.backspace>earn<Key.space>how<Key.space>to<Key.space>[provide<Key.space>feedback<Key.space>and<Key.space>constructive<Key.space>criticism<Key.space>in<Key.space>a<Key.space>construt<Key.backspace>tive<Key.space><Key.backspace><Key.up><Key.down><Key.left><Key.left><Key.left><Key.left>c<Key.left><Key.down><Key.space>and<Key.space>respesctfull<Key.backspace><Key.space><Key.backspace><Key.backspace><Key.backspace><Key.backspace><Key.backspace>tful<Key.space>manne<Key.space><Key.backspace>r<Key.space>.<Key.space><Key.shift>They<Key.space>will<Key.space>pa<Key.backspace>ractiv<Key.backspace>ce<Key.space>giving<Key.space>and<Key.space>receiving<Key.space>feedback<Key.space>,<Key.space>focusing<Key.space>on<Key.space>so<Key.backspace>pecific<Key.space>behaviors<Key.space><Key.backspace><Key.backspace><Key.backspace><Key.backspace>ors<Key.space>and<Key.space>outcome<Key.space>,<Key.space>and<Key.space>offering<Key.space>suggestion<Key.space>for<Key.space>improvement<Key.space>.
Screenshot: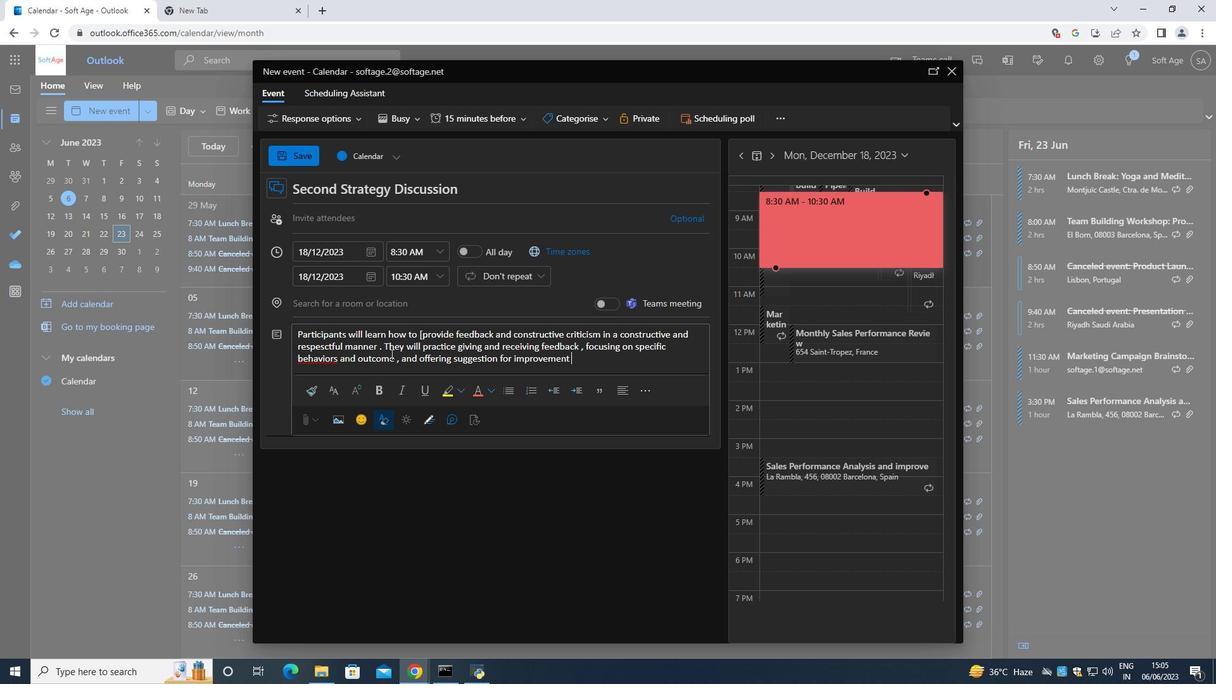 
Action: Mouse moved to (598, 121)
Screenshot: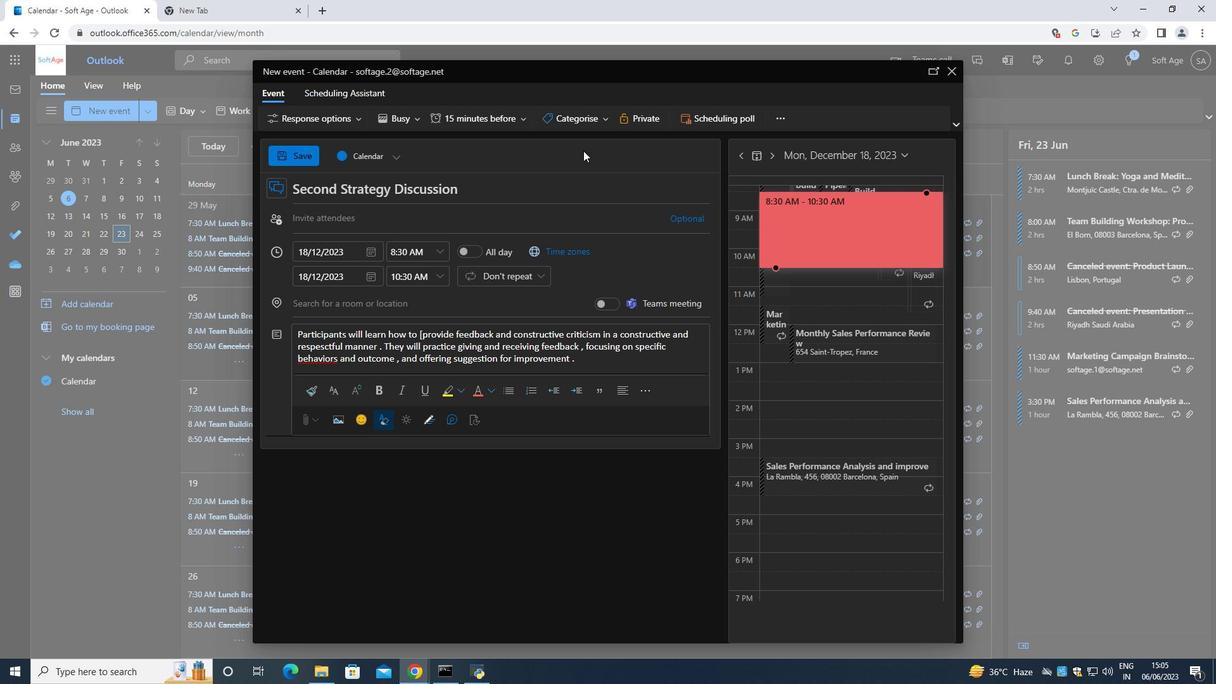 
Action: Mouse pressed left at (598, 121)
Screenshot: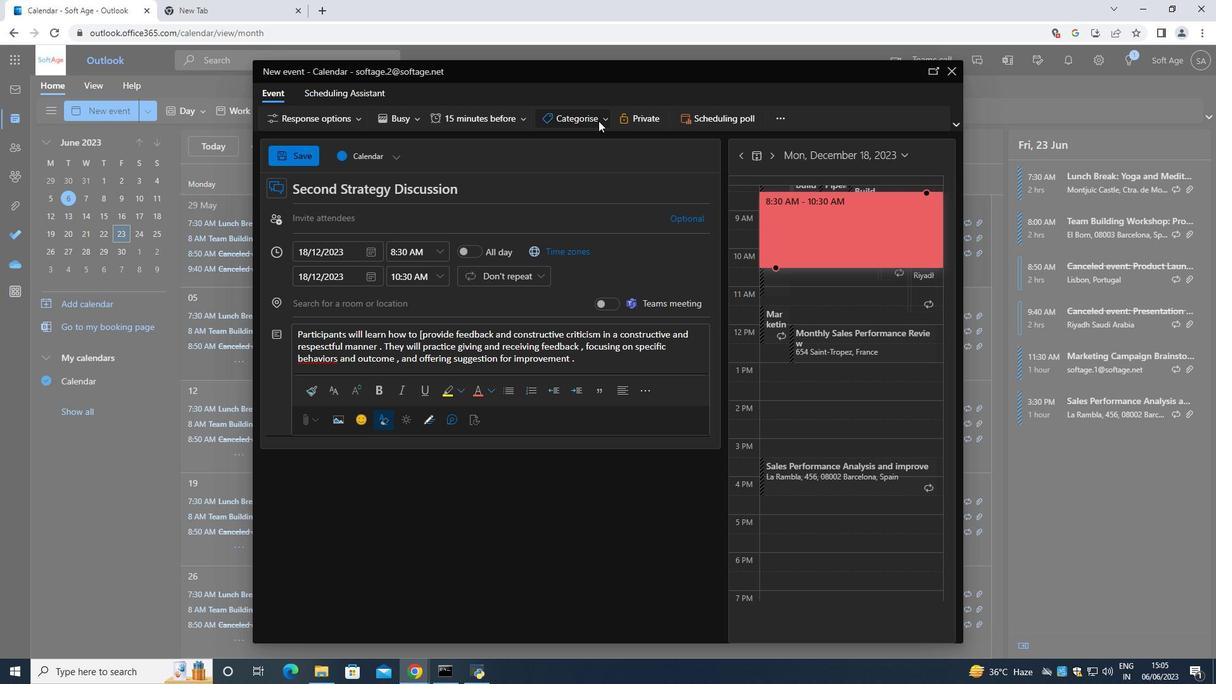 
Action: Mouse moved to (596, 146)
Screenshot: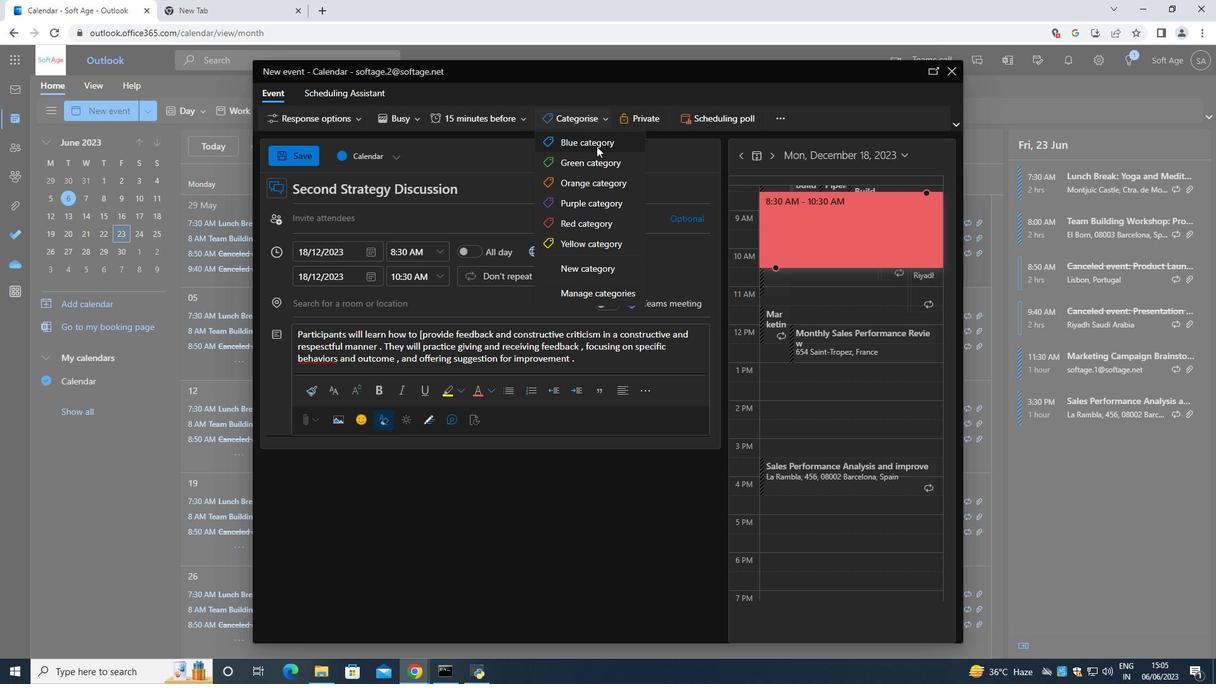 
Action: Mouse pressed left at (596, 146)
Screenshot: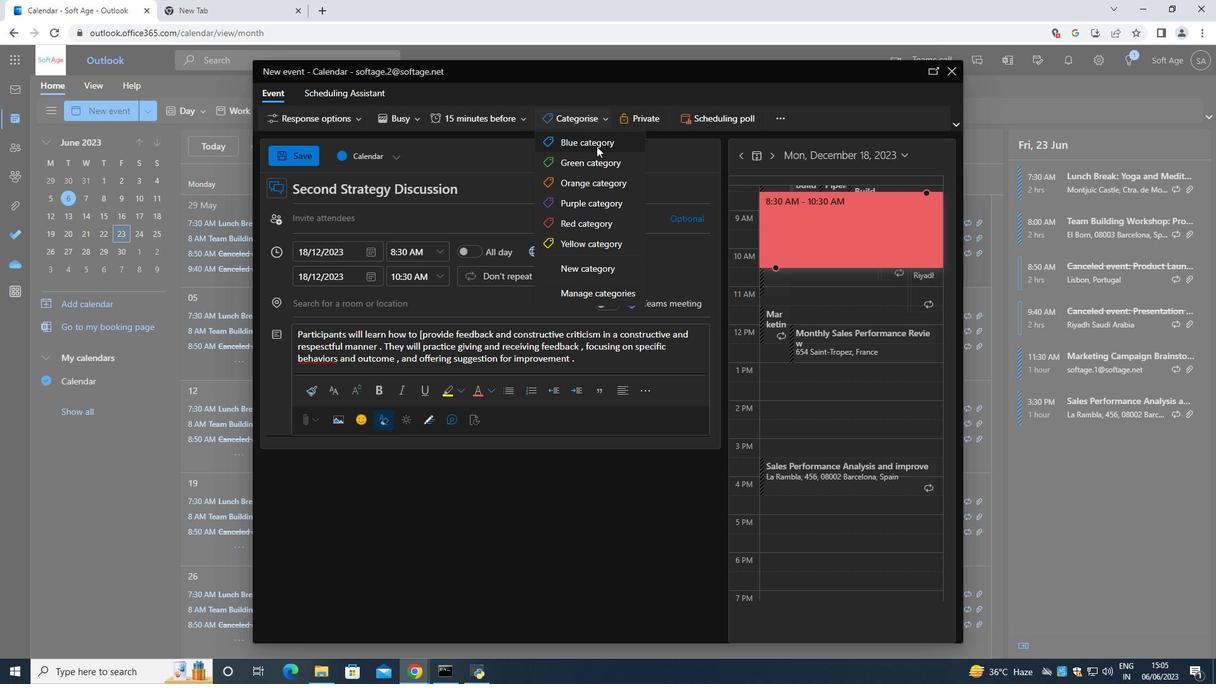 
Action: Mouse moved to (404, 229)
Screenshot: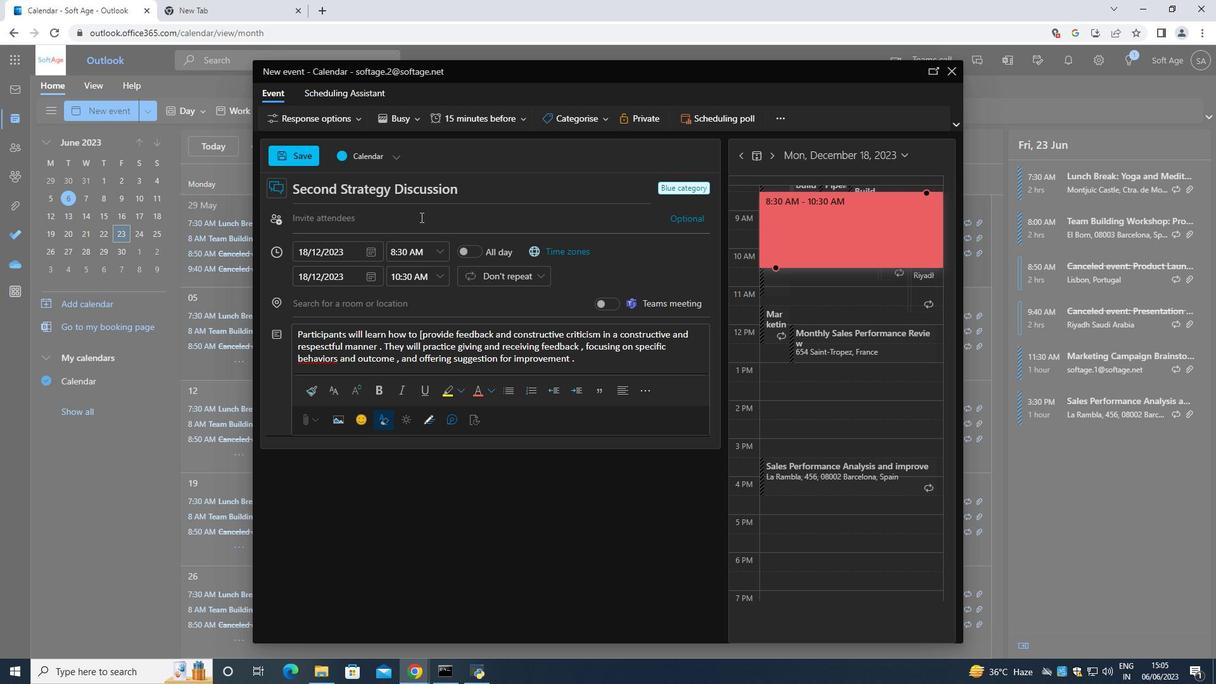 
Action: Mouse pressed left at (404, 229)
Screenshot: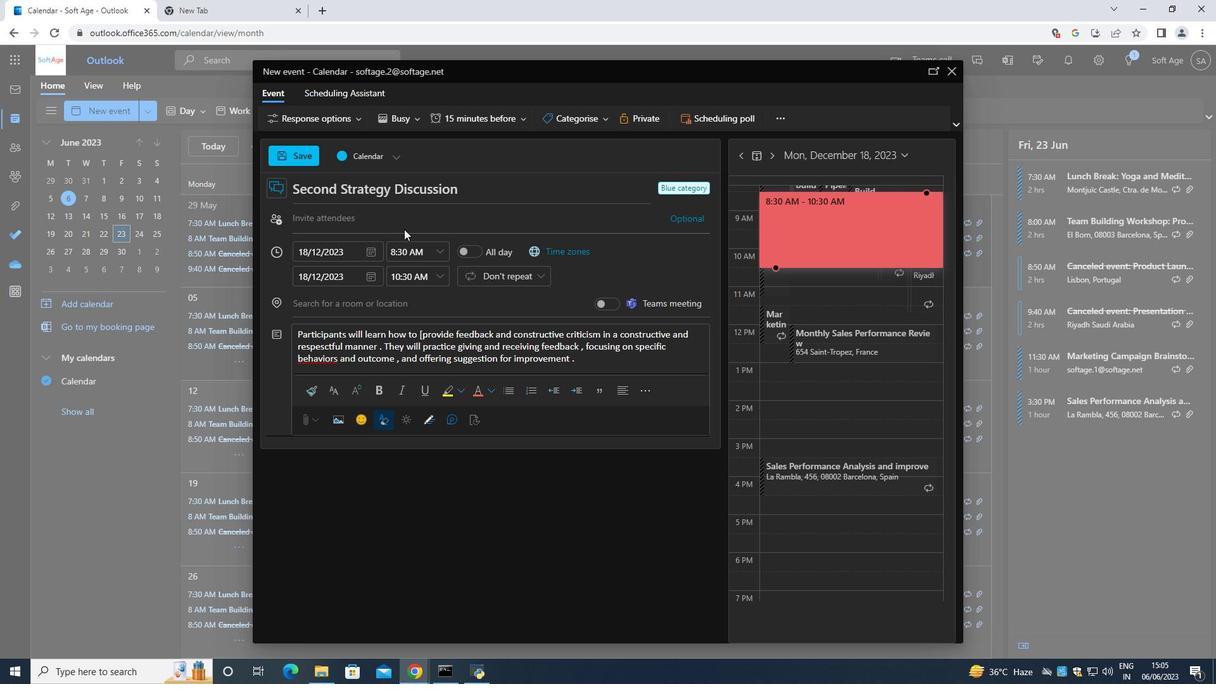 
Action: Mouse moved to (411, 219)
Screenshot: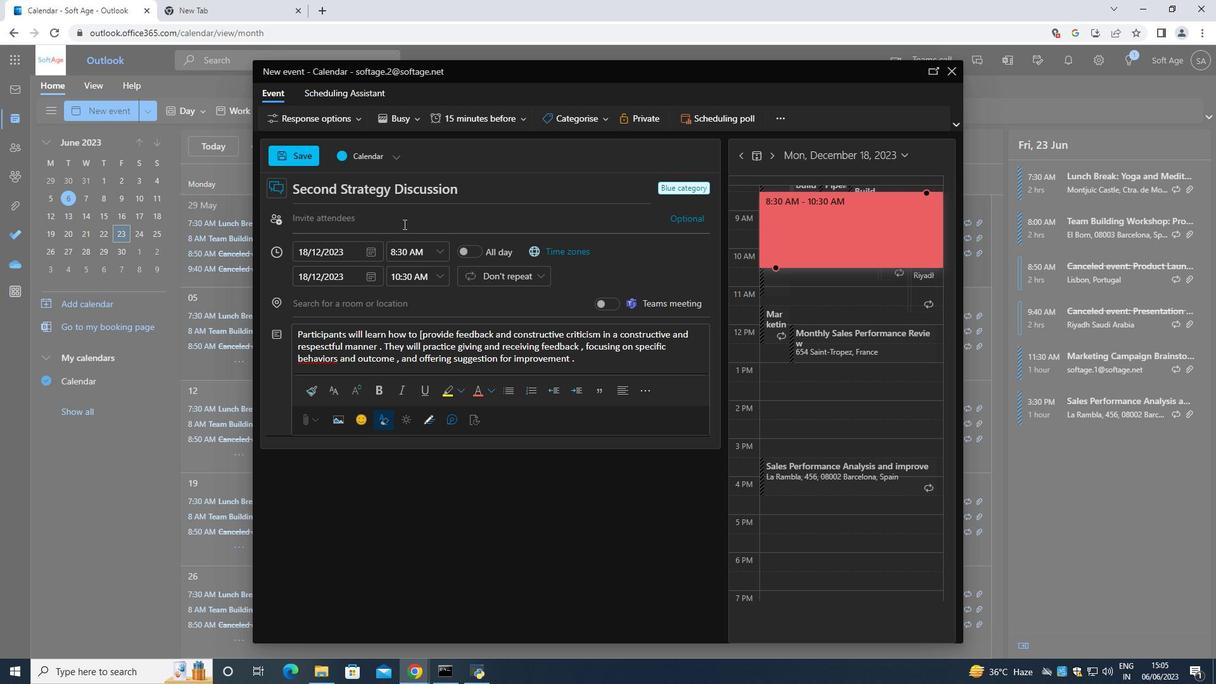 
Action: Key pressed <Key.shift>Softage.9<Key.shift>@
Screenshot: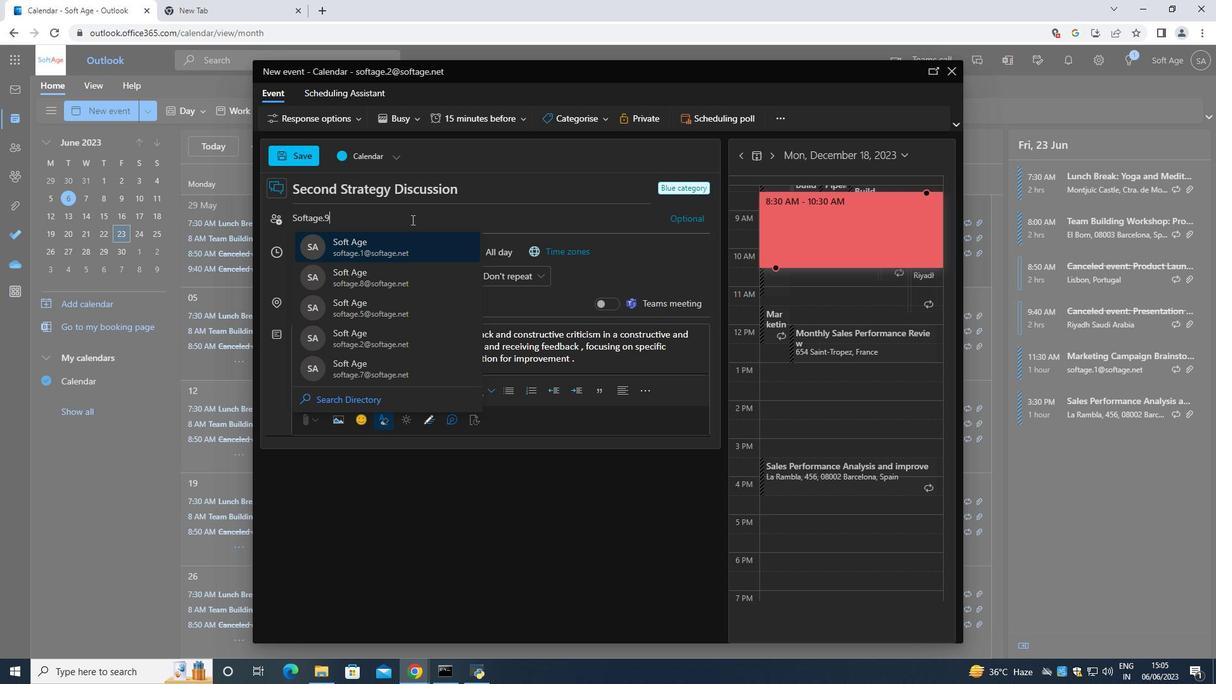 
Action: Mouse moved to (409, 237)
Screenshot: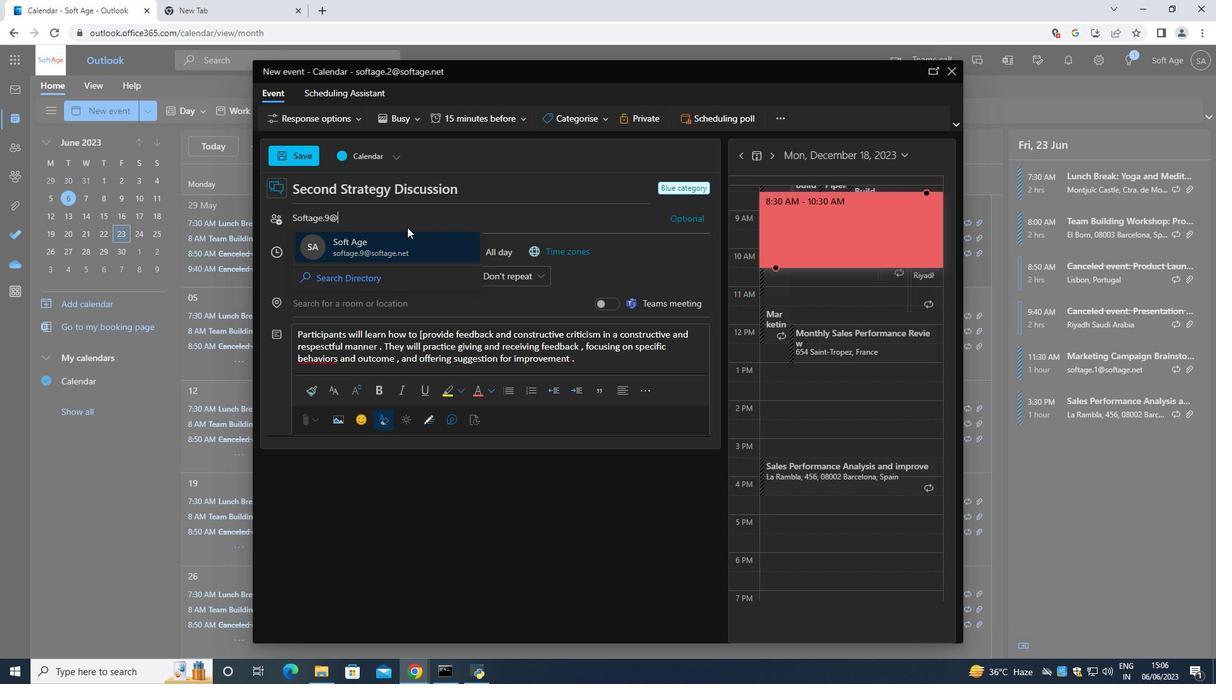 
Action: Mouse pressed left at (409, 237)
Screenshot: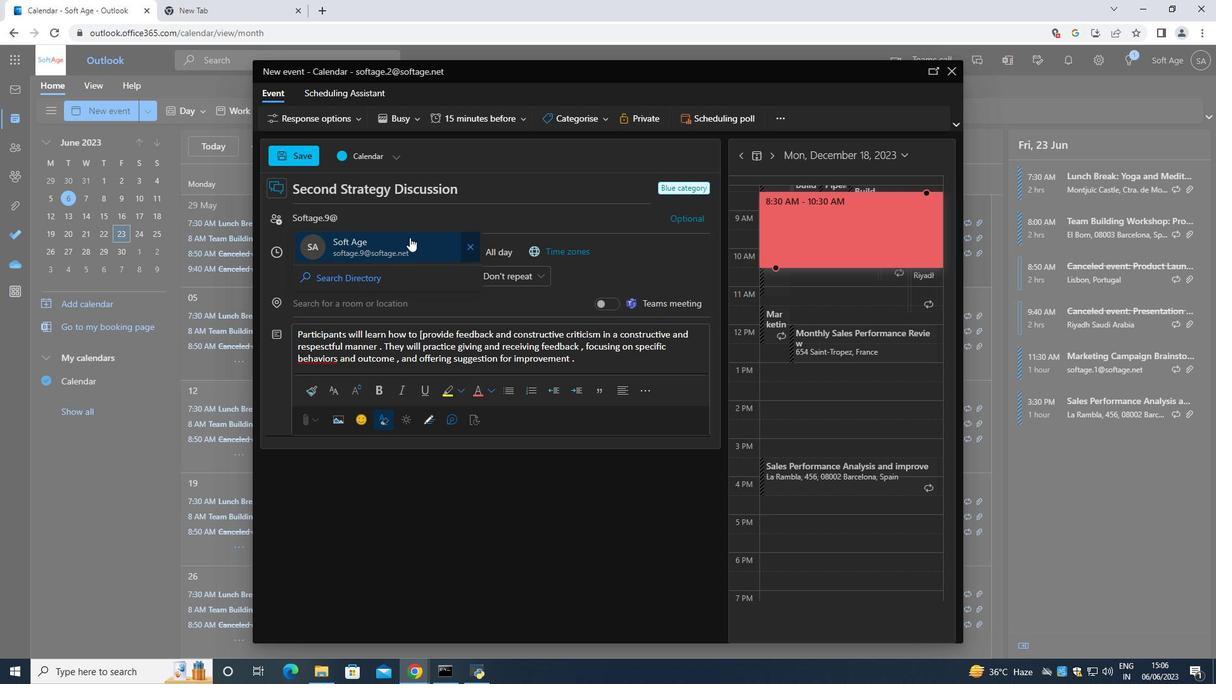 
Action: Mouse moved to (410, 237)
Screenshot: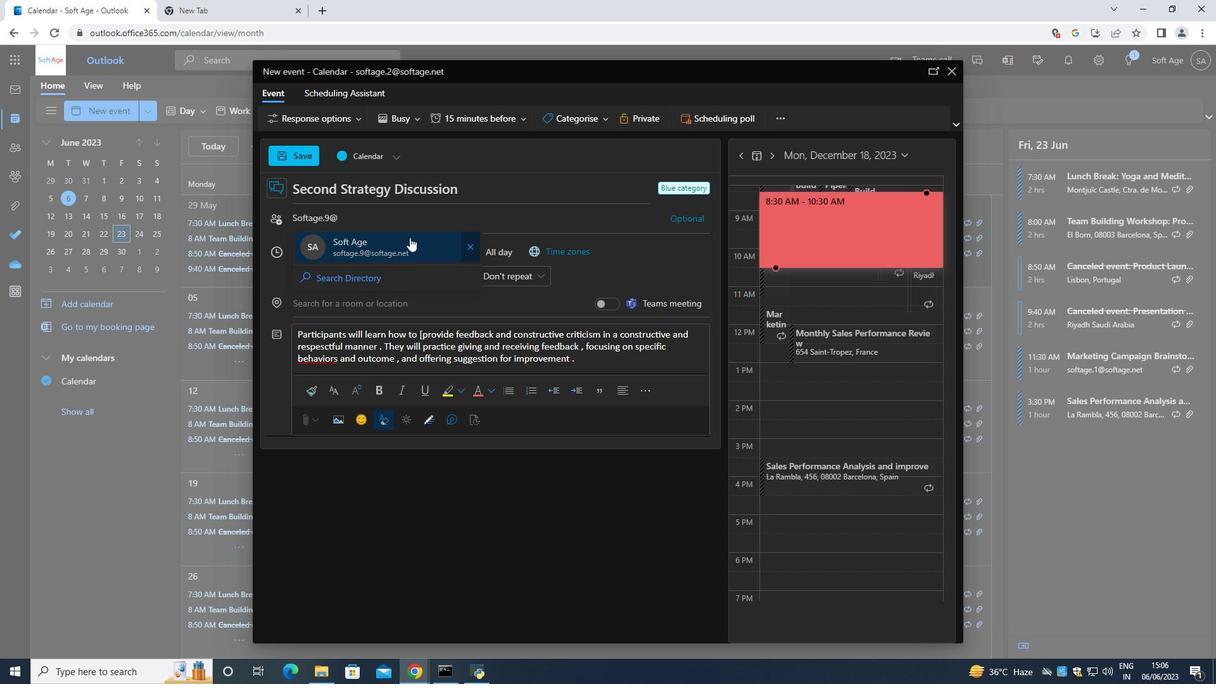 
Action: Key pressed <Key.shift>Softgae.10<Key.shift>@softage<Key.left><Key.left><Key.left><Key.left><Key.left><Key.left><Key.left><Key.left><Key.left><Key.left><Key.left><Key.backspace><Key.backspace><Key.backspace>age
Screenshot: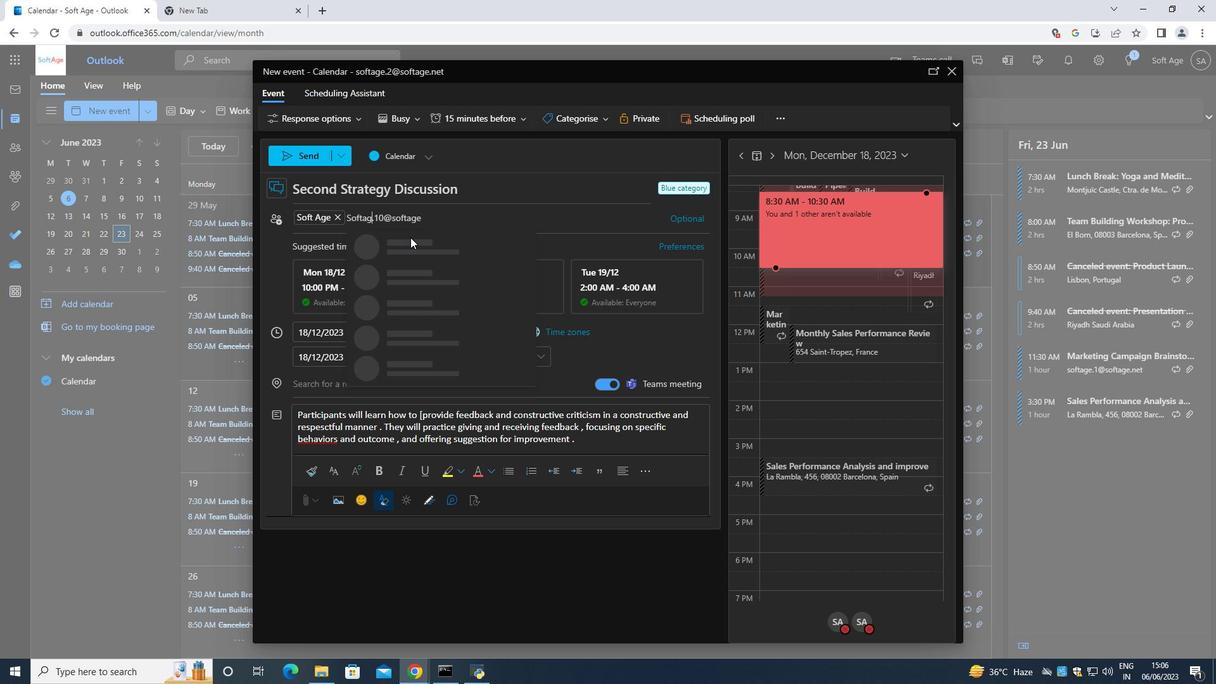 
Action: Mouse moved to (427, 271)
Screenshot: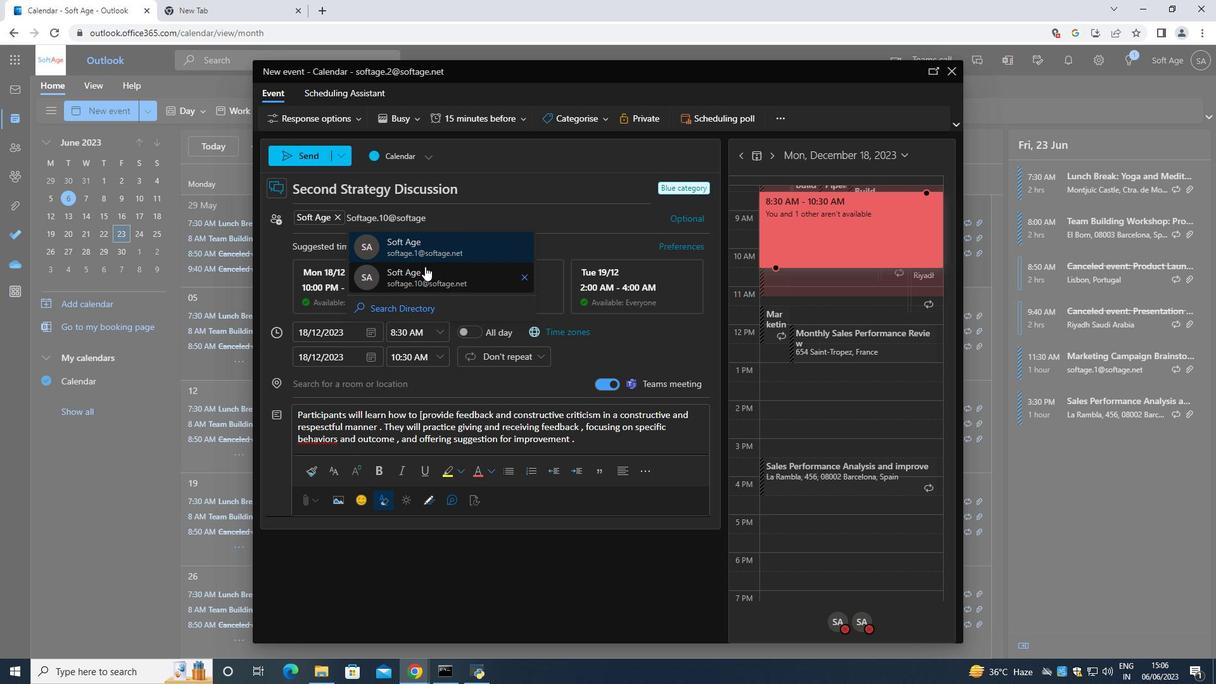 
Action: Mouse pressed left at (427, 271)
Screenshot: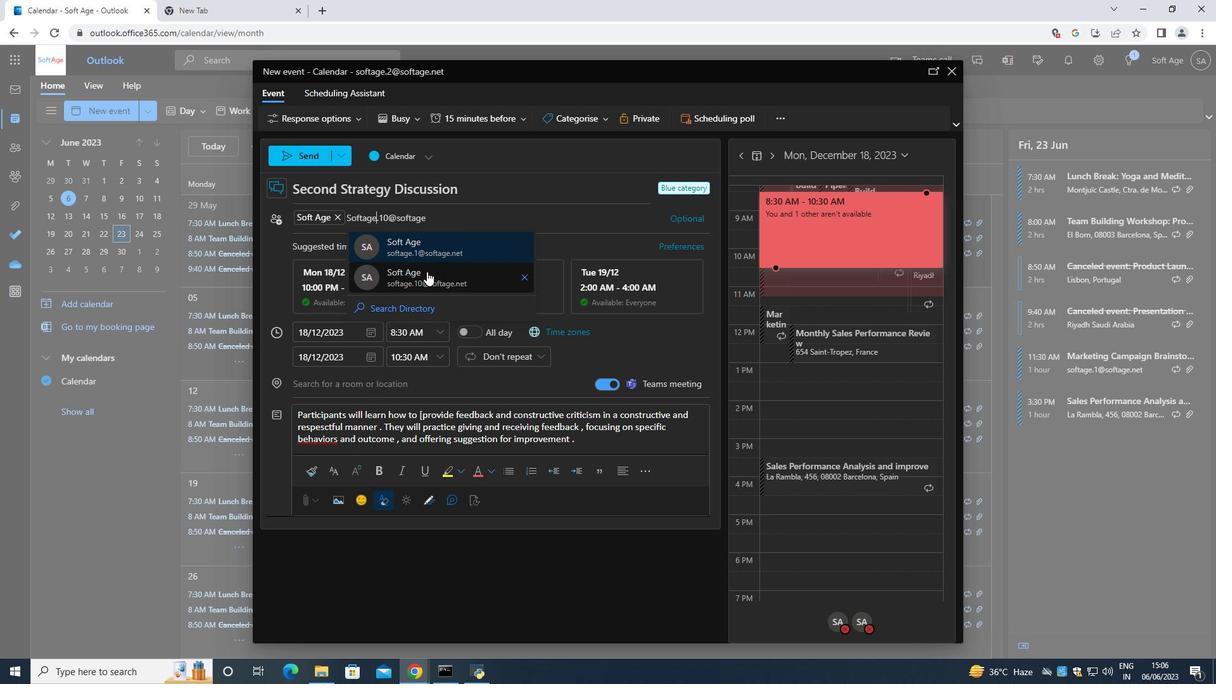 
Action: Mouse moved to (482, 114)
Screenshot: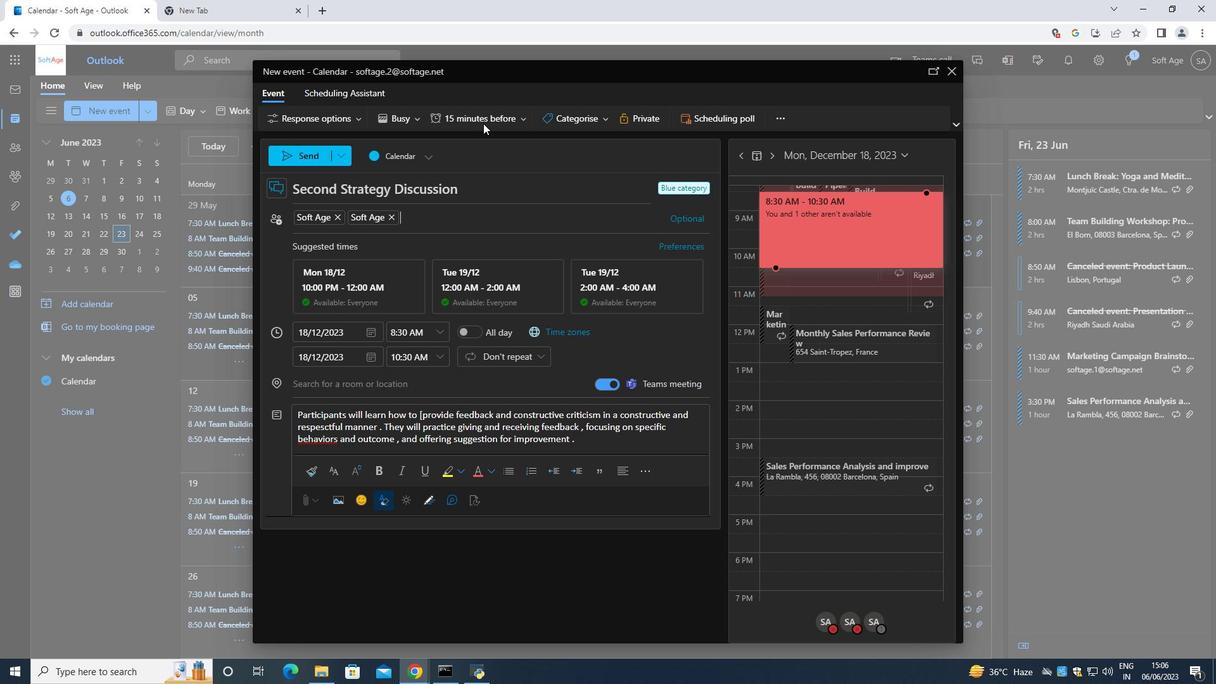 
Action: Mouse pressed left at (482, 114)
Screenshot: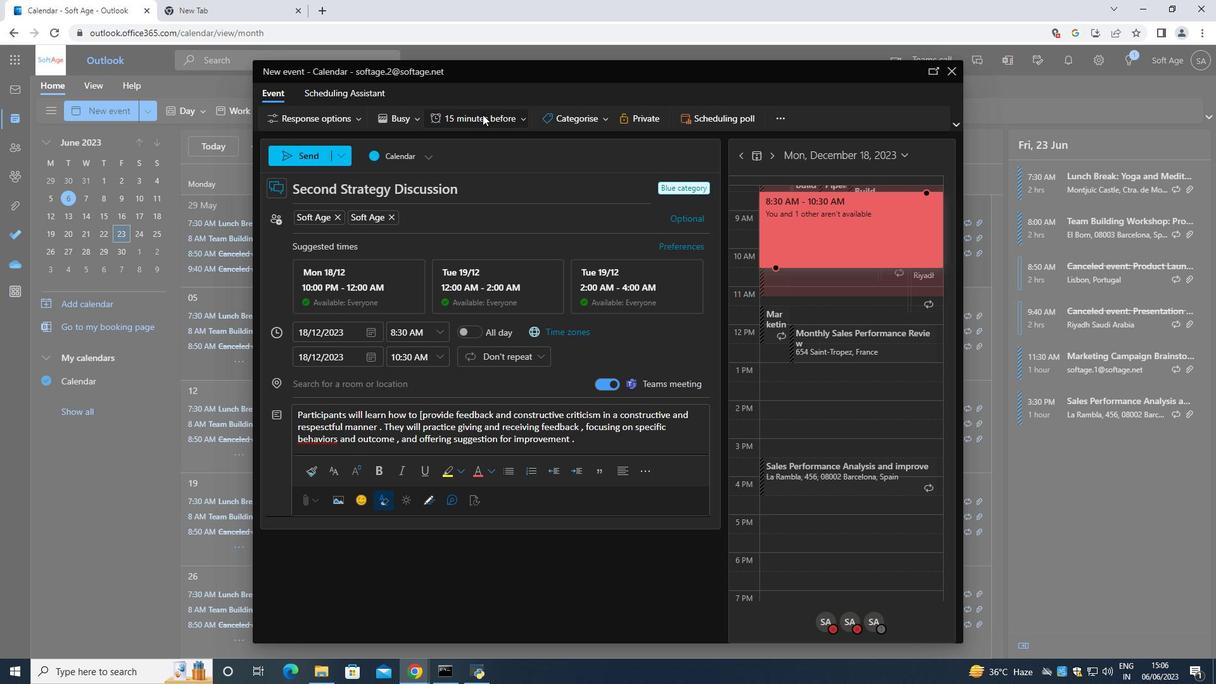 
Action: Mouse moved to (477, 229)
Screenshot: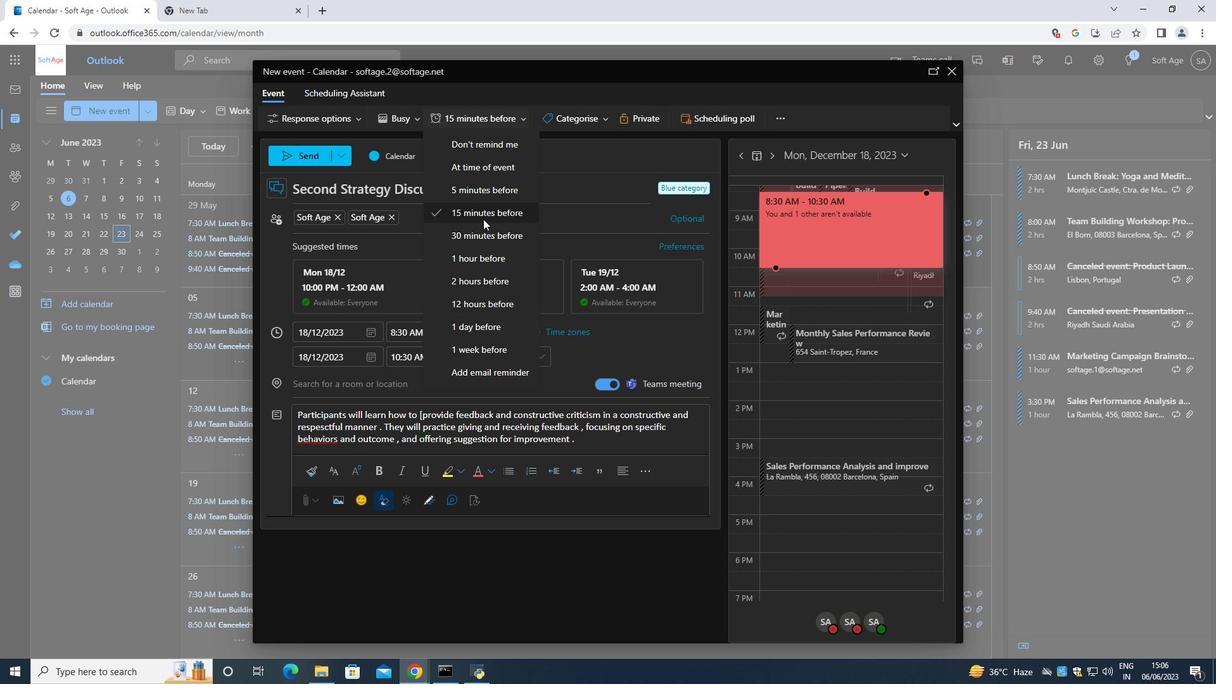 
Action: Mouse pressed left at (477, 229)
Screenshot: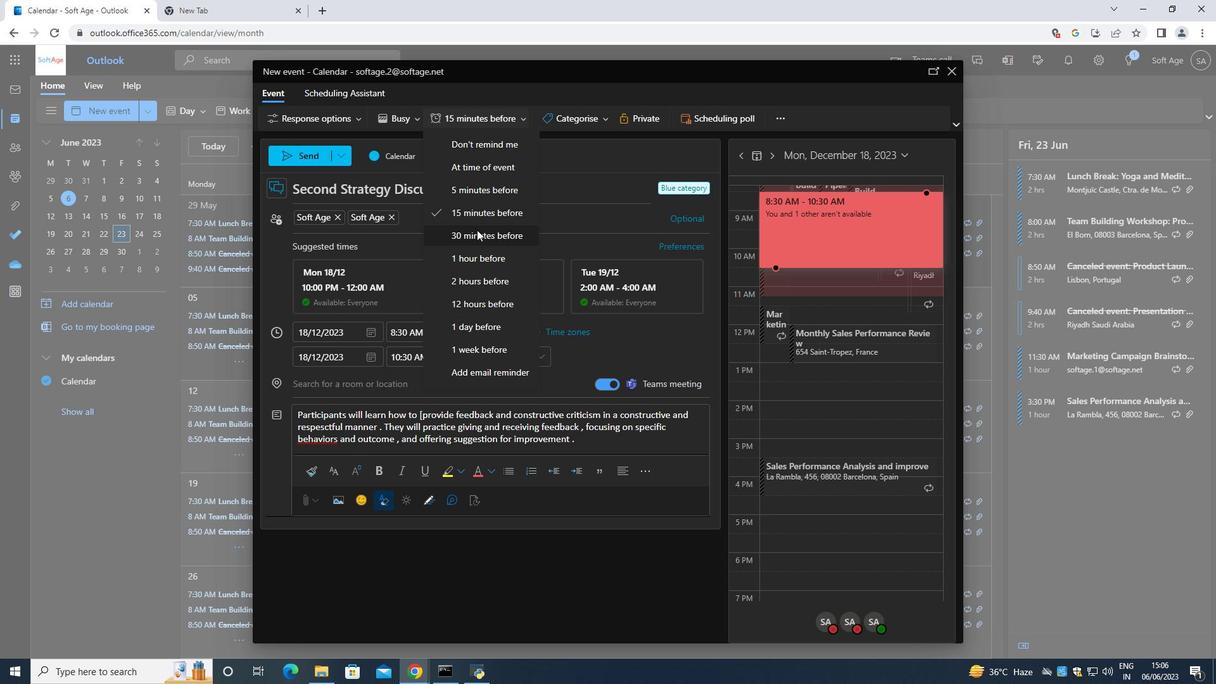 
Action: Mouse moved to (292, 160)
Screenshot: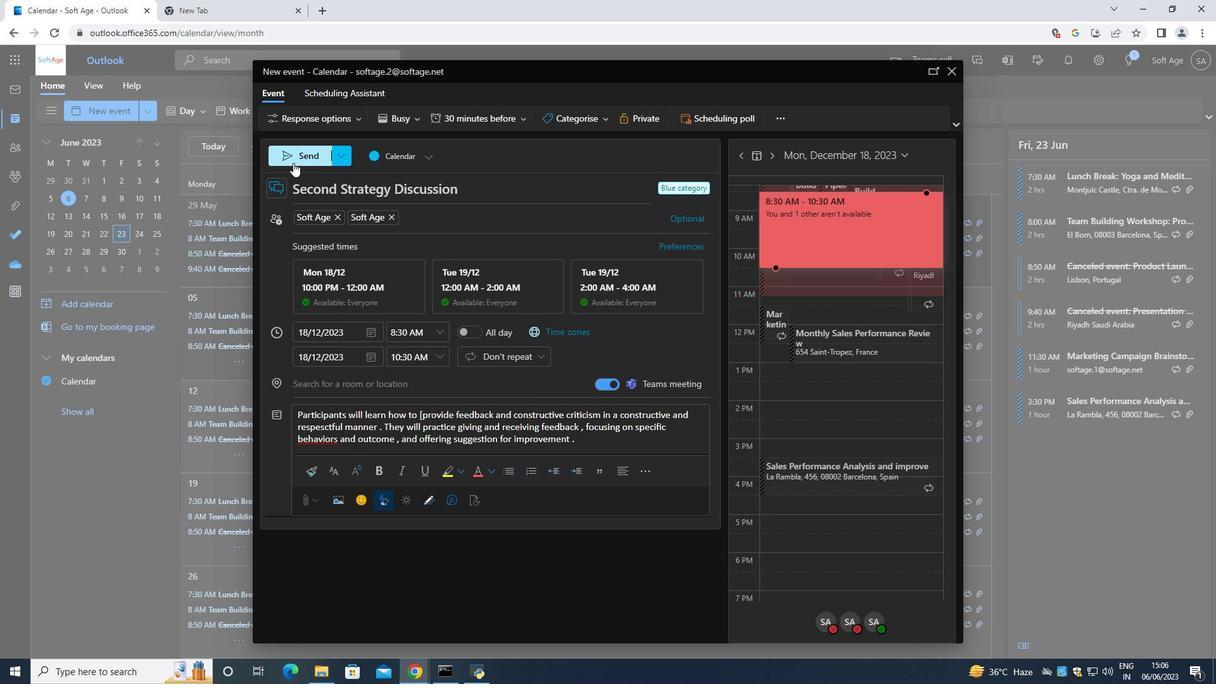 
Action: Mouse pressed left at (292, 160)
Screenshot: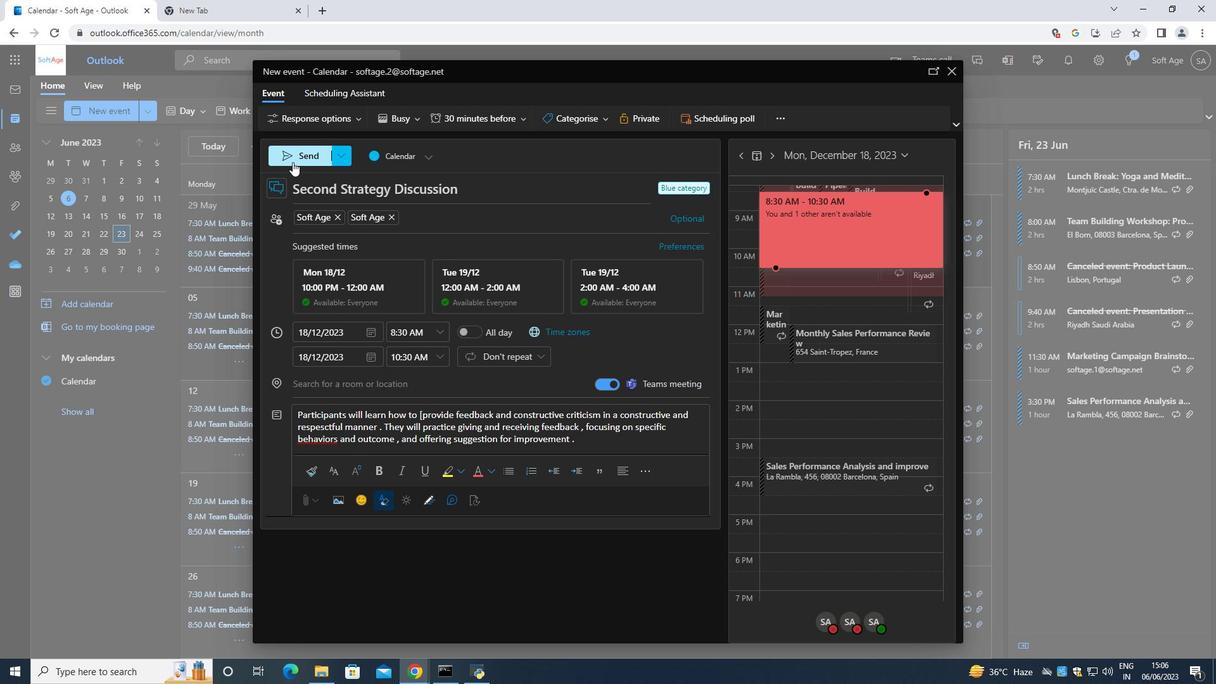 
